 Task: Create a due date automation trigger when advanced on, on the monday after a card is due add fields with custom field "Resume" set to a date more than 1 working days from now at 11:00 AM.
Action: Mouse moved to (1046, 86)
Screenshot: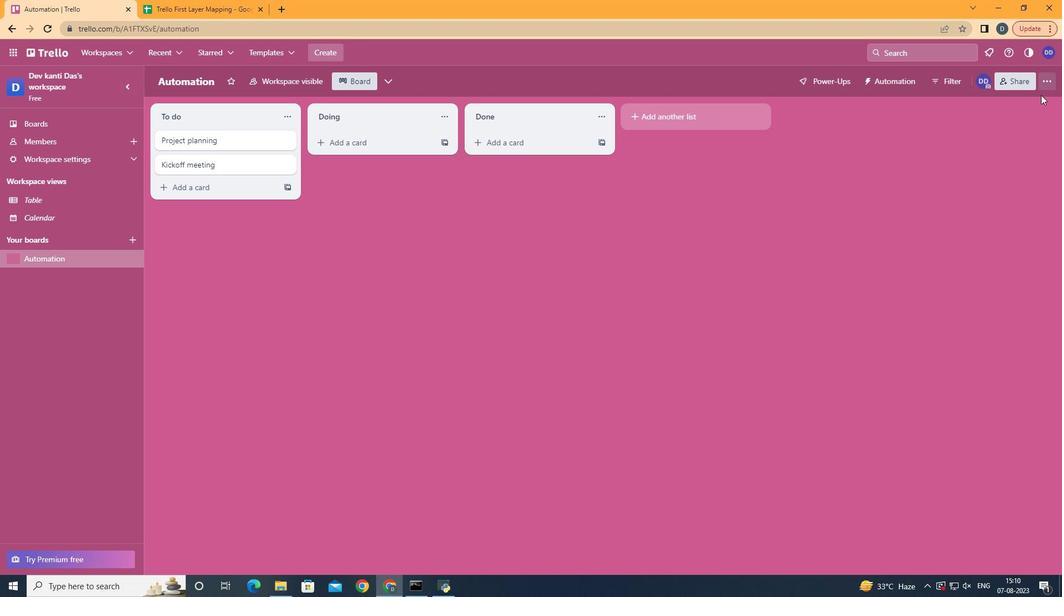 
Action: Mouse pressed left at (1046, 86)
Screenshot: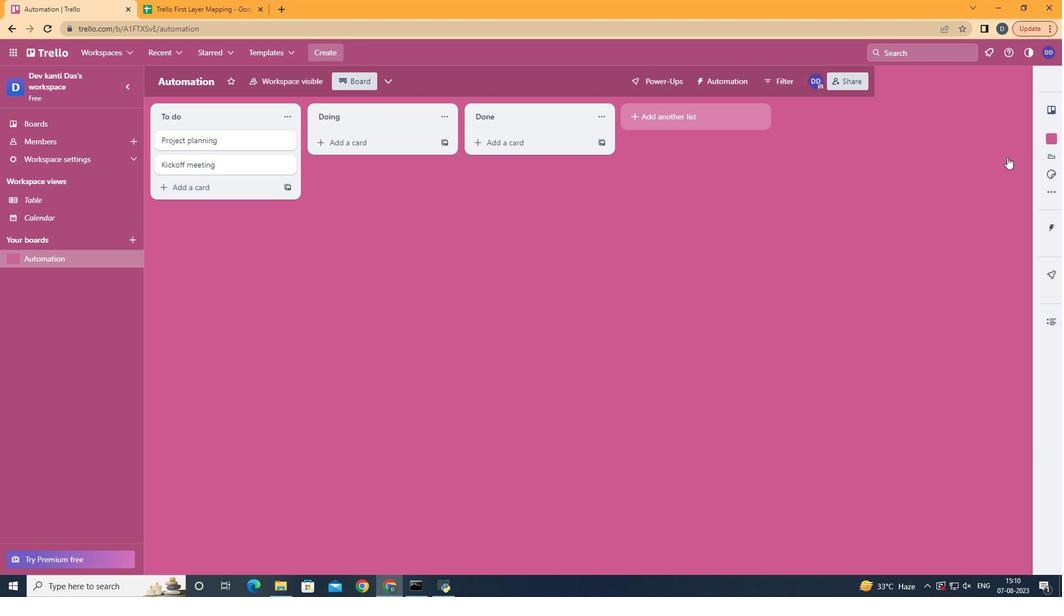 
Action: Mouse moved to (959, 233)
Screenshot: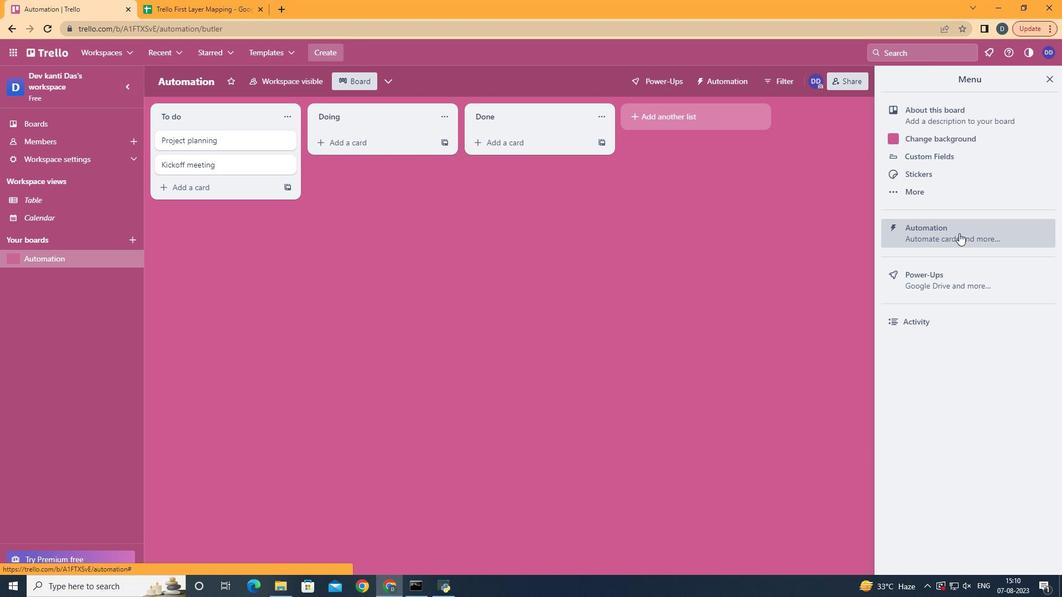 
Action: Mouse pressed left at (959, 233)
Screenshot: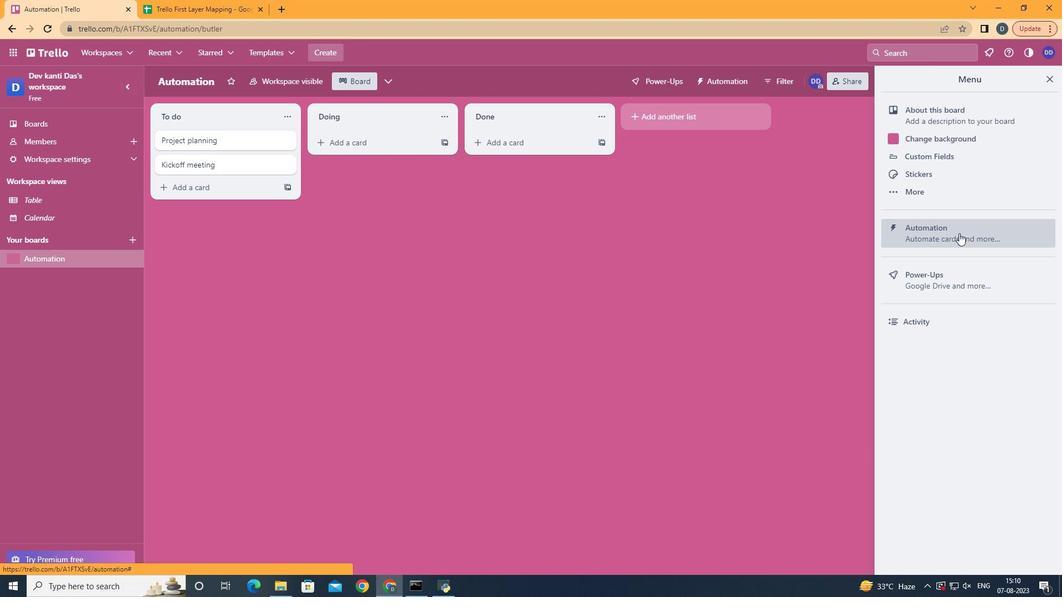 
Action: Mouse moved to (206, 224)
Screenshot: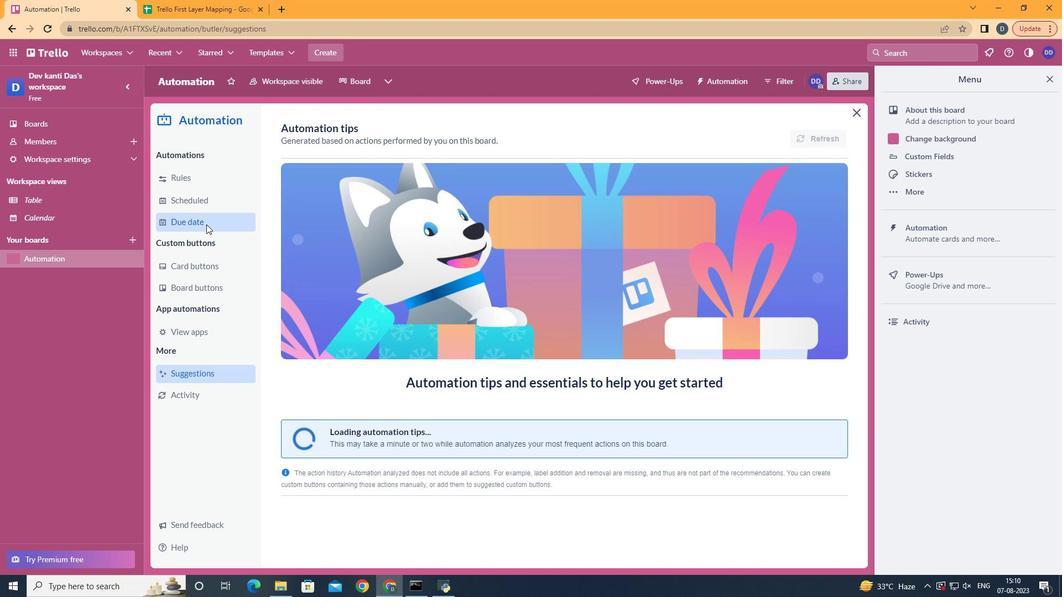 
Action: Mouse pressed left at (206, 224)
Screenshot: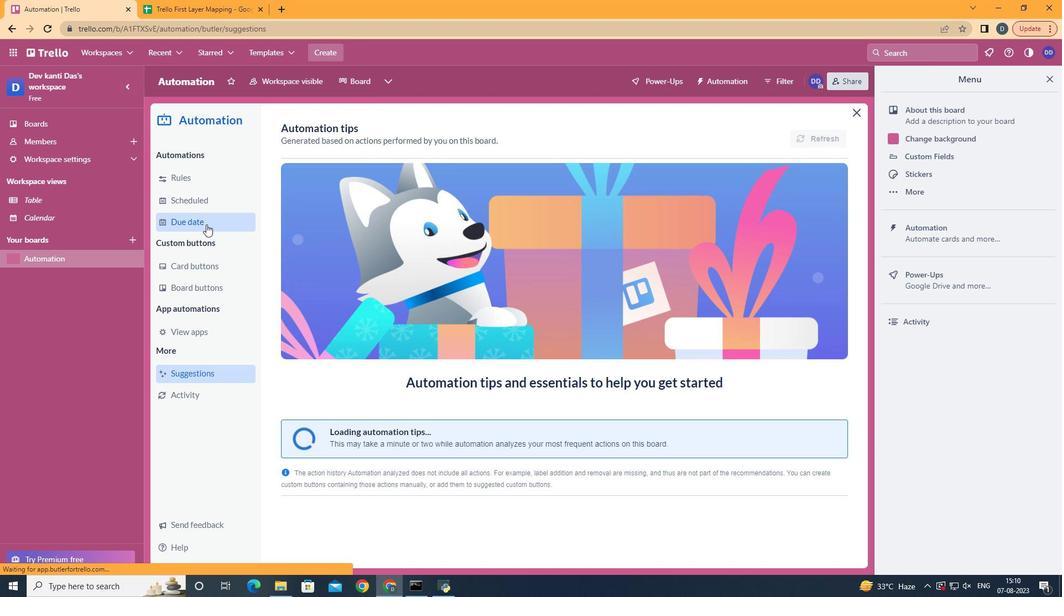 
Action: Mouse moved to (789, 131)
Screenshot: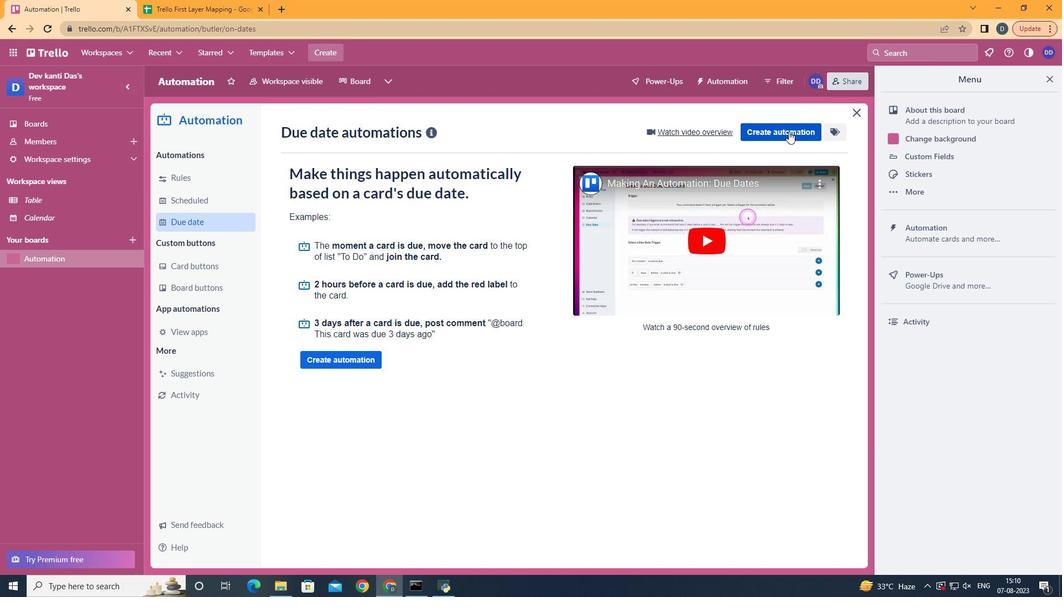 
Action: Mouse pressed left at (789, 131)
Screenshot: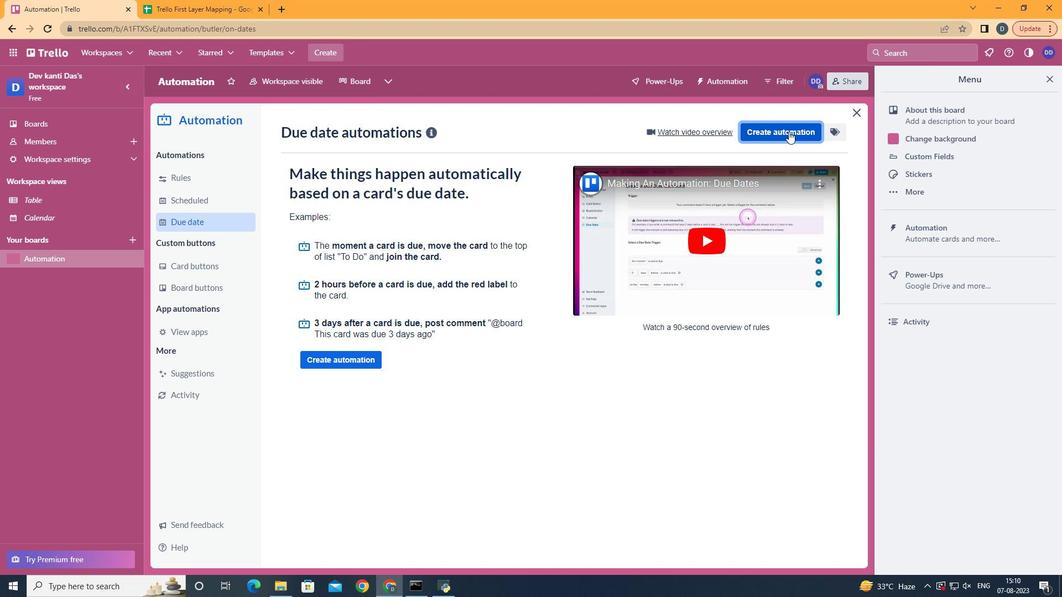
Action: Mouse moved to (585, 247)
Screenshot: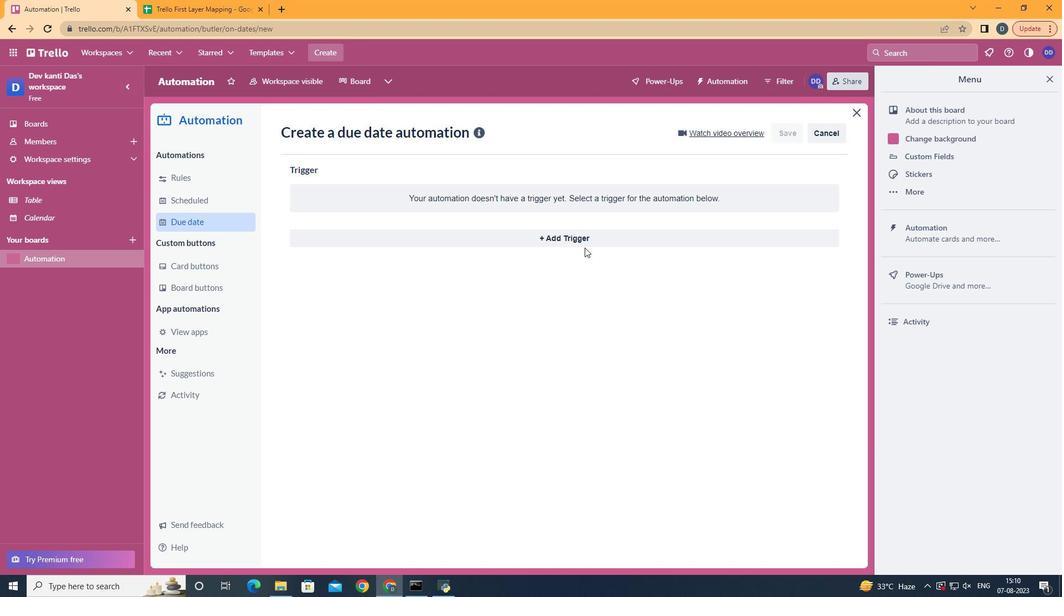 
Action: Mouse pressed left at (585, 247)
Screenshot: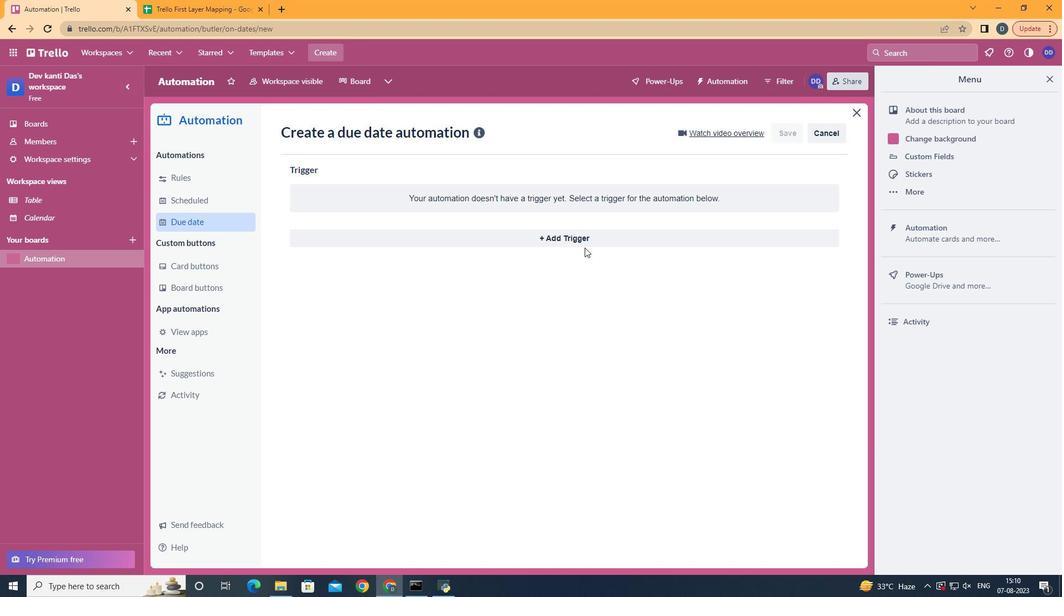 
Action: Mouse moved to (586, 244)
Screenshot: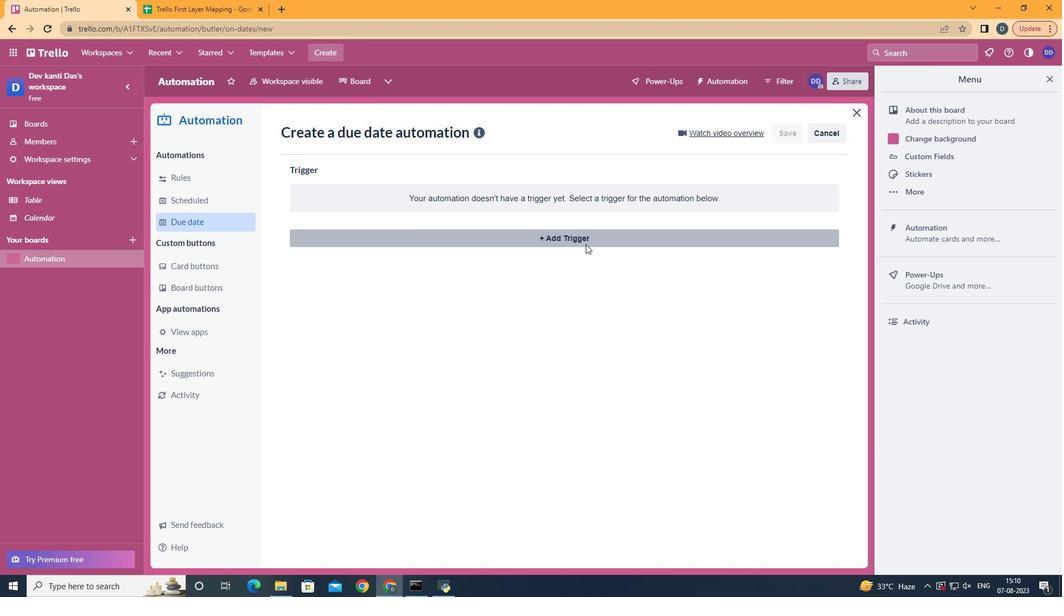
Action: Mouse pressed left at (586, 244)
Screenshot: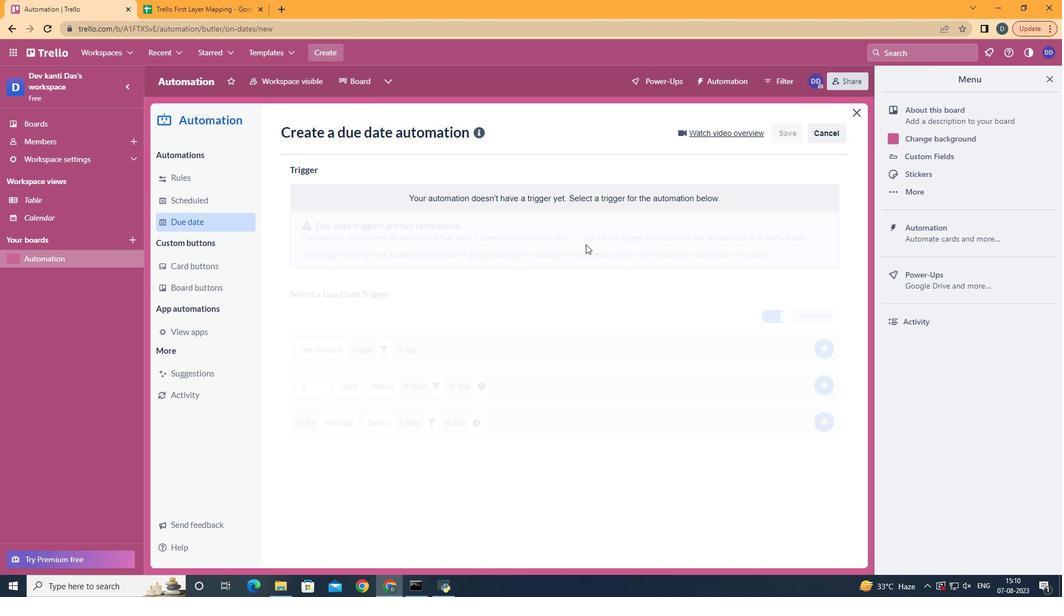 
Action: Mouse moved to (363, 293)
Screenshot: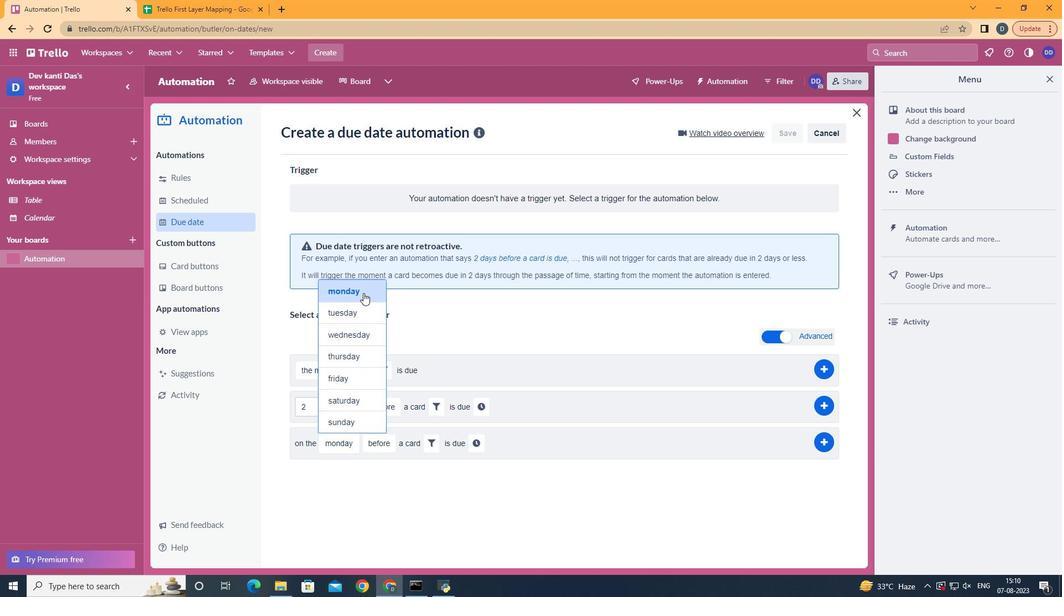 
Action: Mouse pressed left at (363, 293)
Screenshot: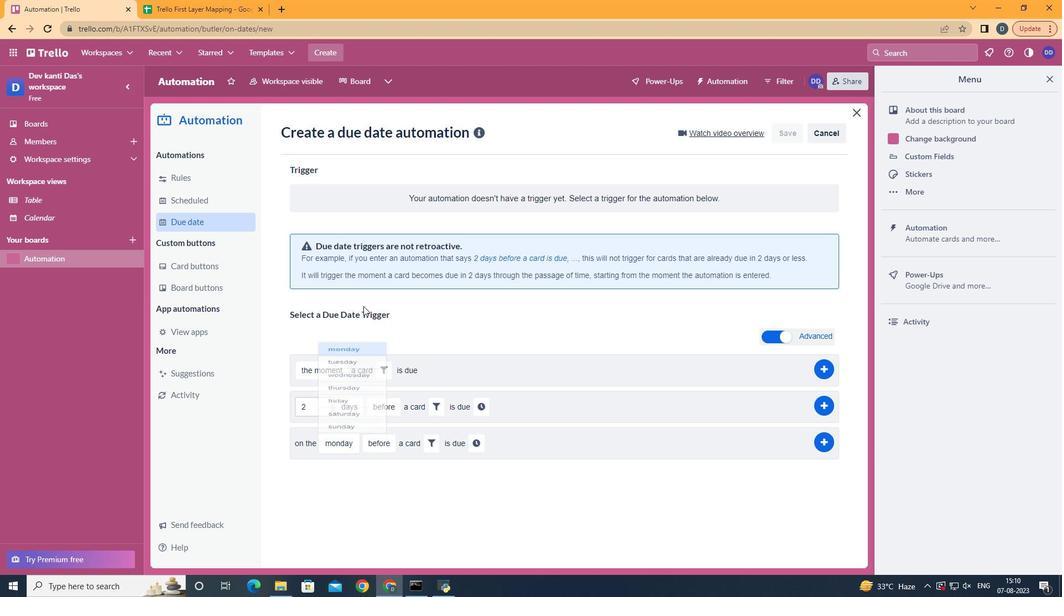 
Action: Mouse moved to (383, 482)
Screenshot: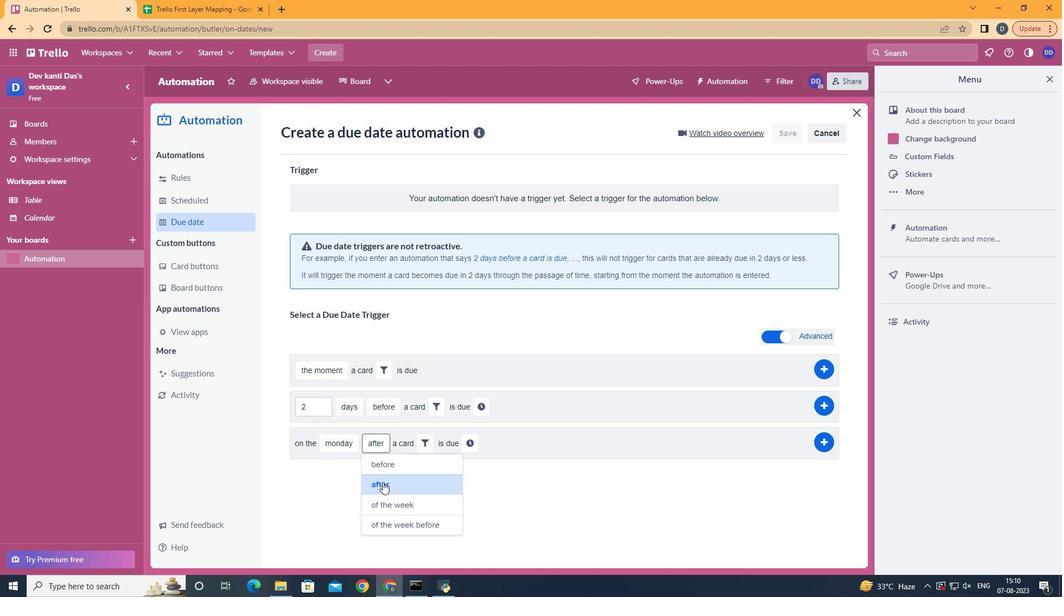 
Action: Mouse pressed left at (383, 482)
Screenshot: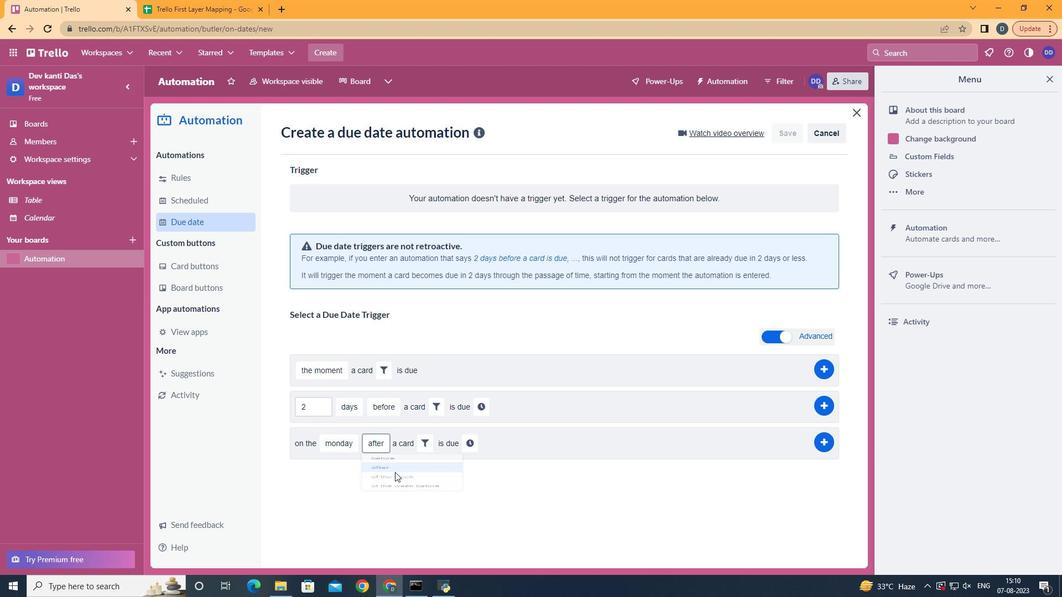 
Action: Mouse moved to (421, 447)
Screenshot: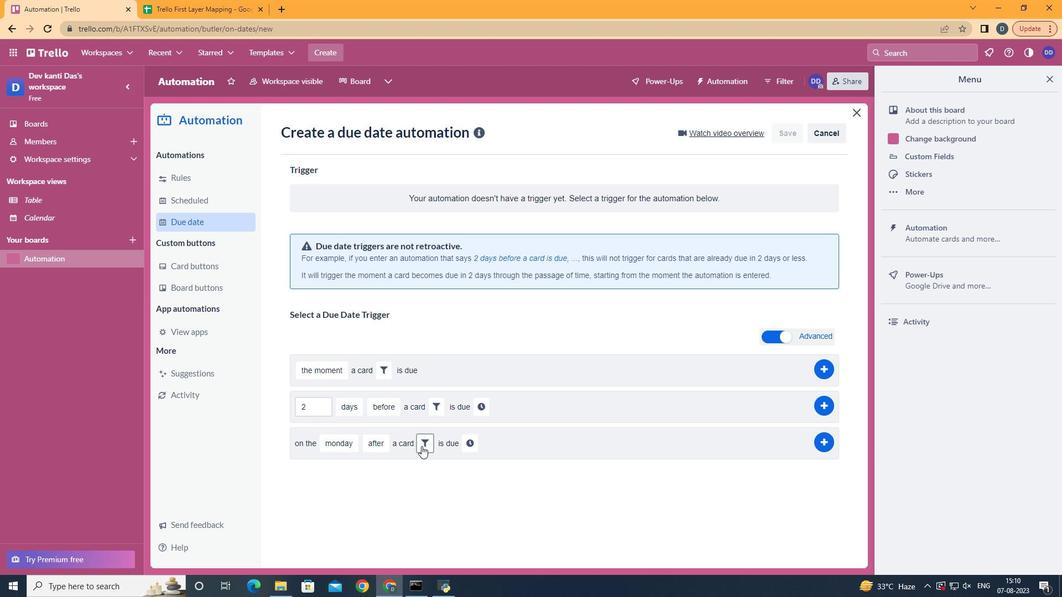 
Action: Mouse pressed left at (421, 447)
Screenshot: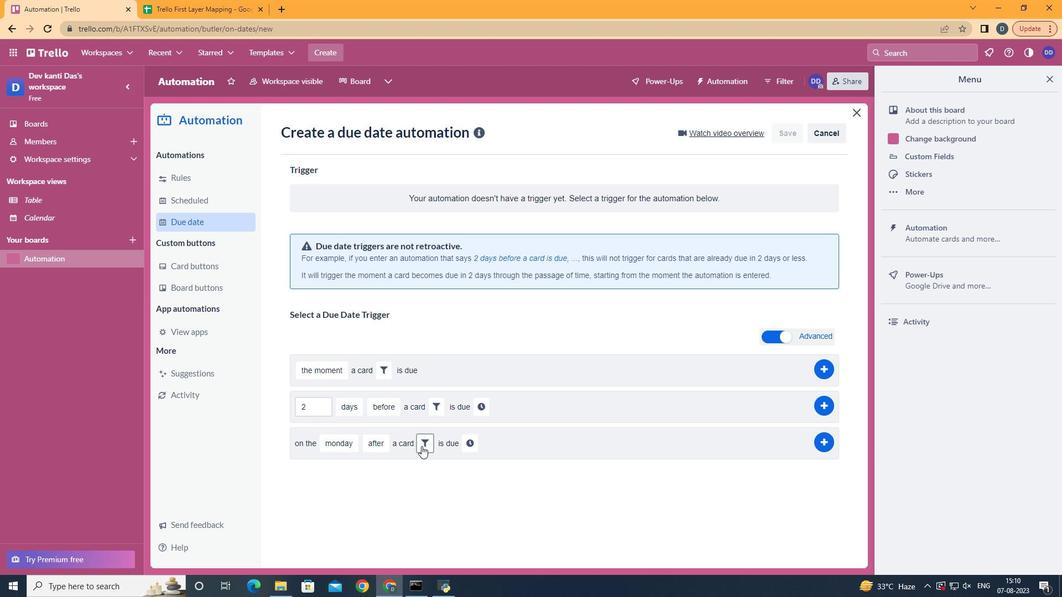 
Action: Mouse moved to (606, 480)
Screenshot: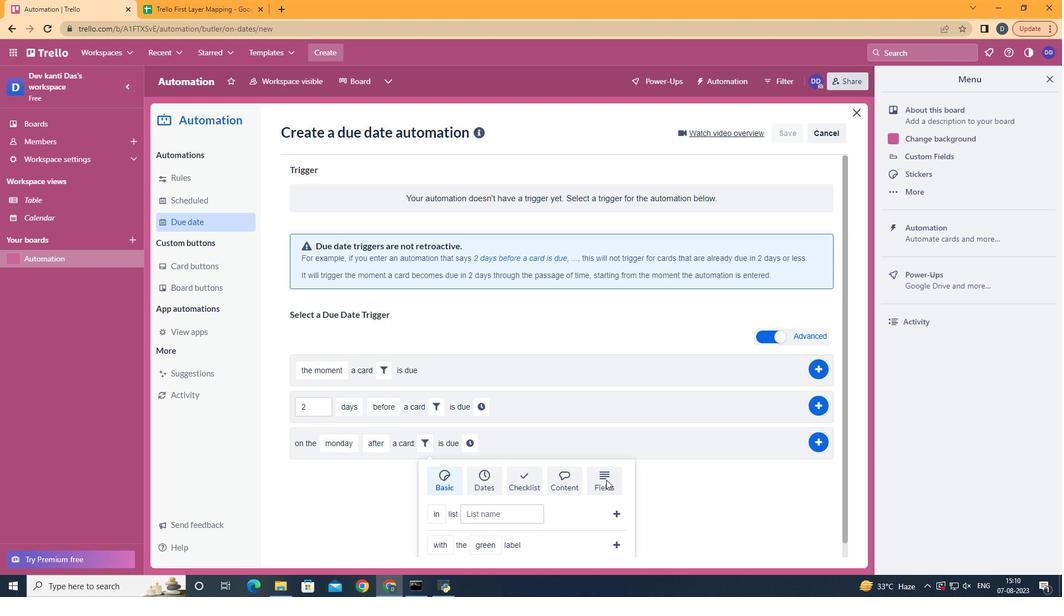 
Action: Mouse pressed left at (606, 480)
Screenshot: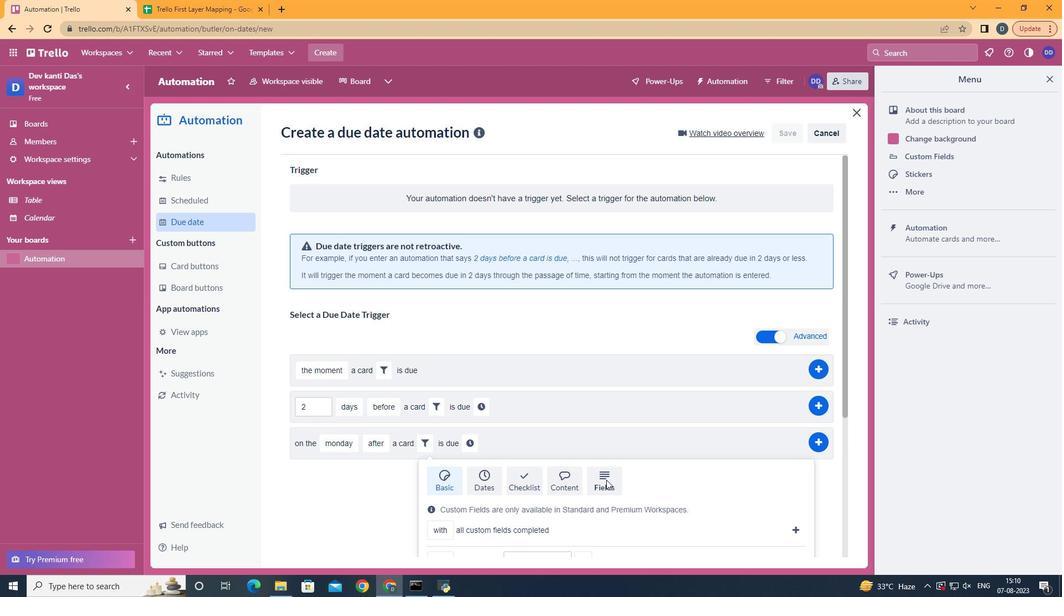 
Action: Mouse scrolled (606, 479) with delta (0, 0)
Screenshot: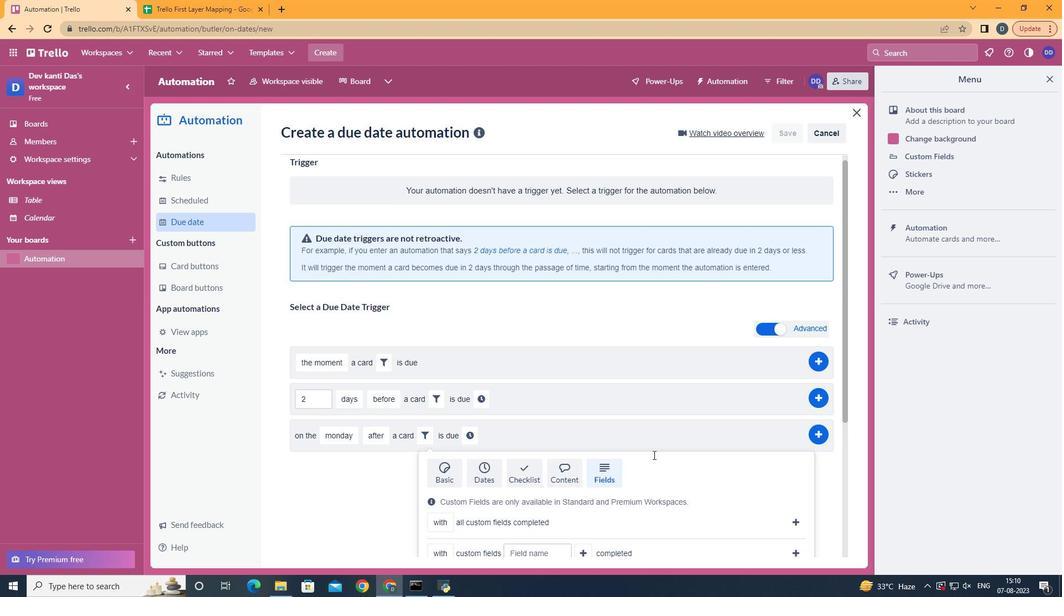 
Action: Mouse moved to (607, 480)
Screenshot: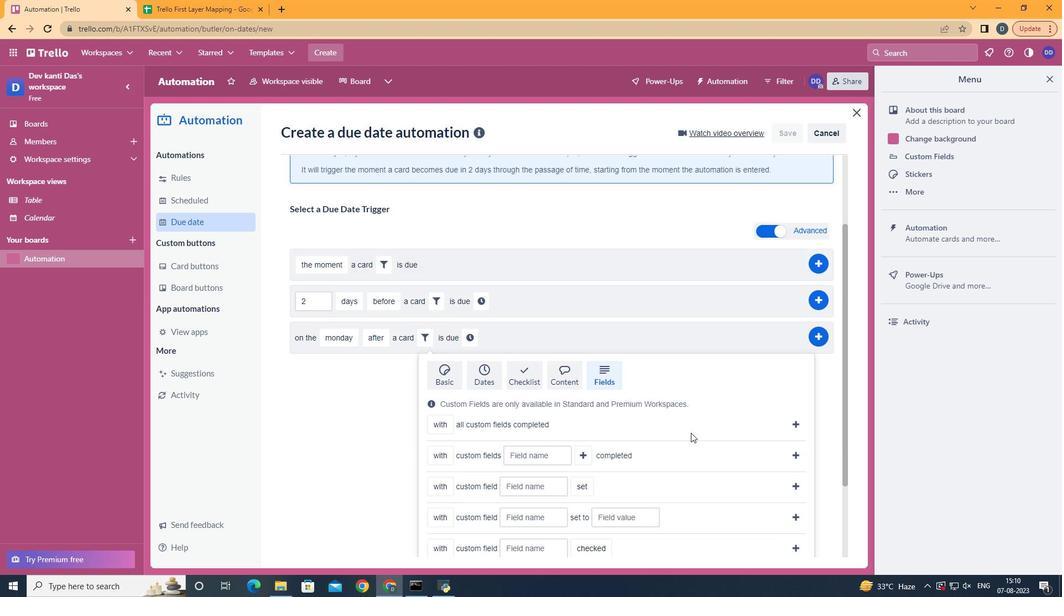 
Action: Mouse scrolled (606, 479) with delta (0, 0)
Screenshot: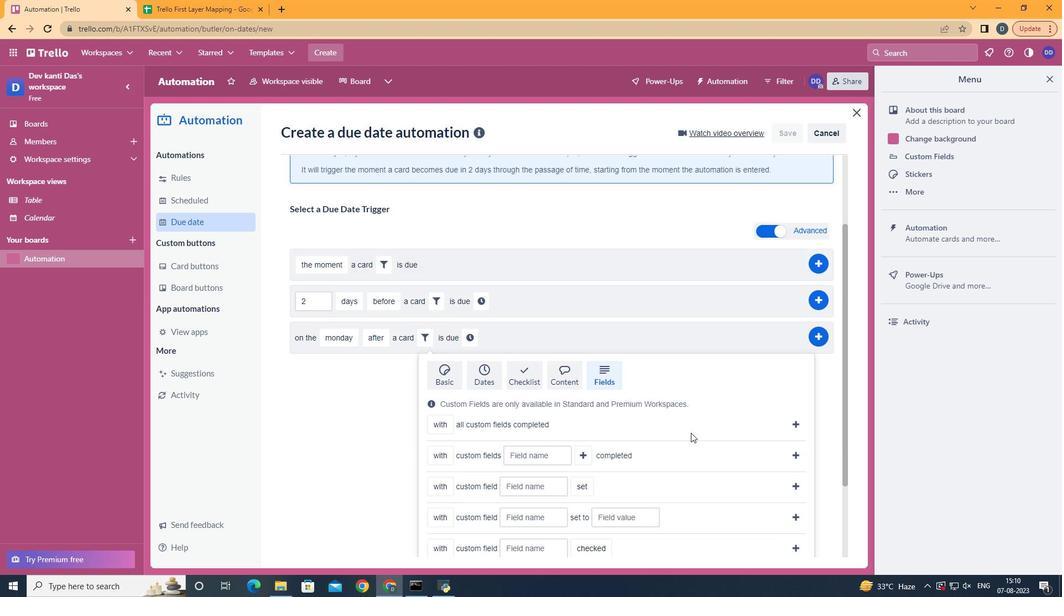
Action: Mouse moved to (608, 480)
Screenshot: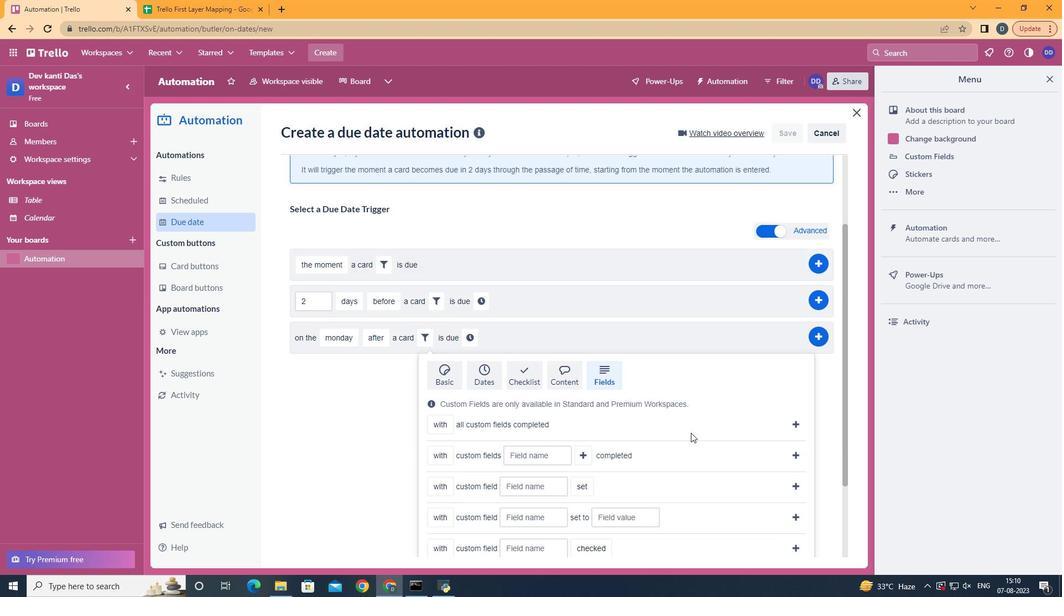 
Action: Mouse scrolled (606, 479) with delta (0, 0)
Screenshot: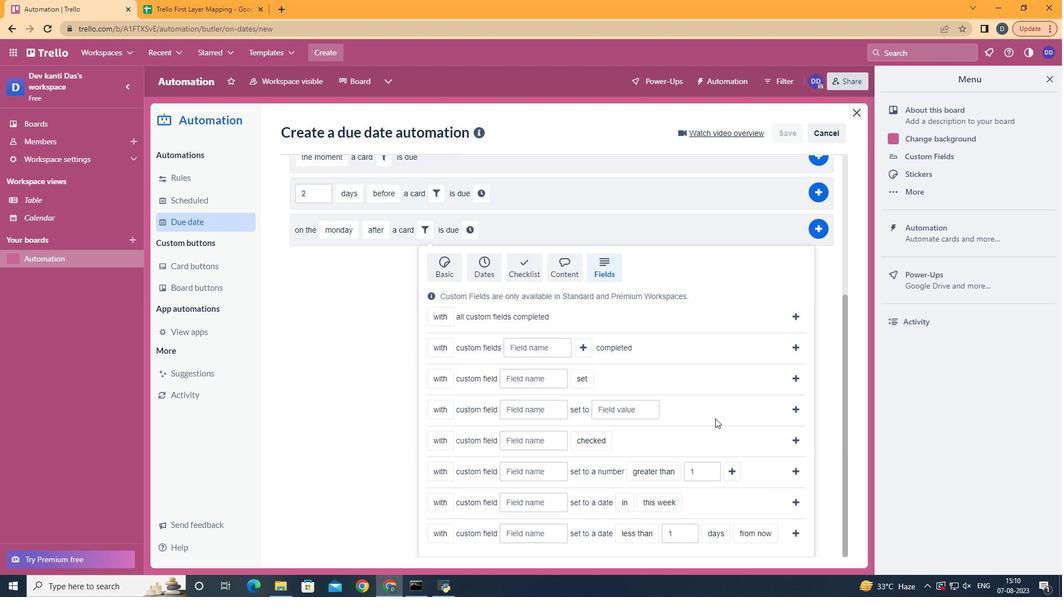 
Action: Mouse moved to (611, 479)
Screenshot: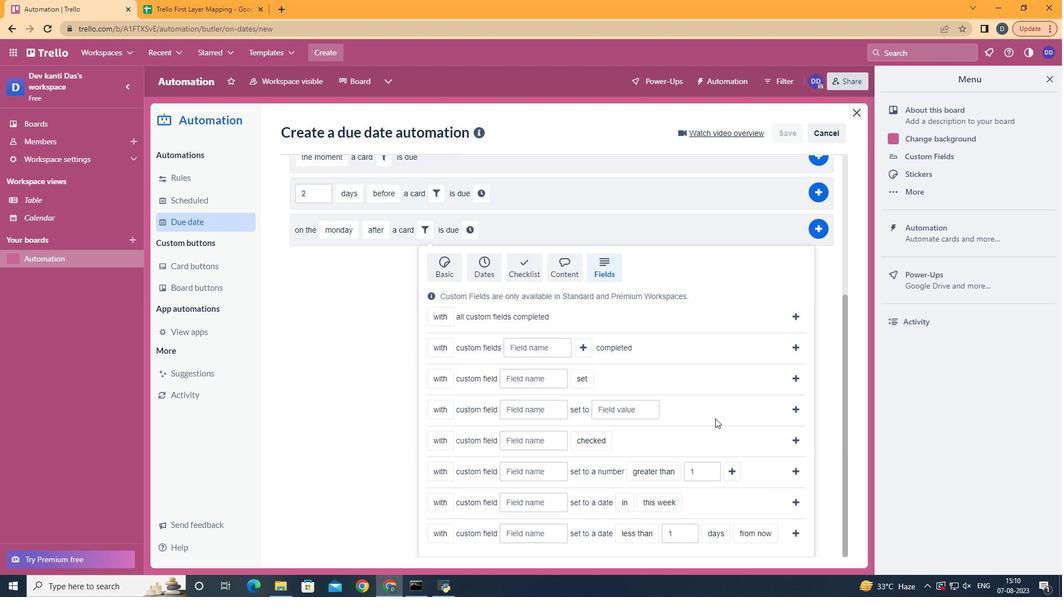 
Action: Mouse scrolled (606, 479) with delta (0, 0)
Screenshot: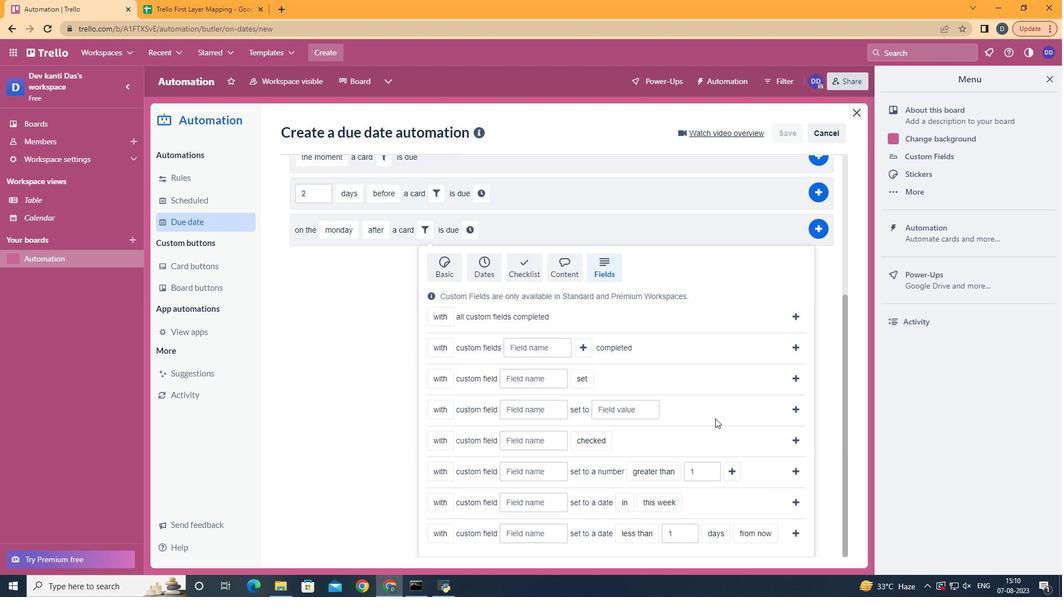
Action: Mouse moved to (618, 474)
Screenshot: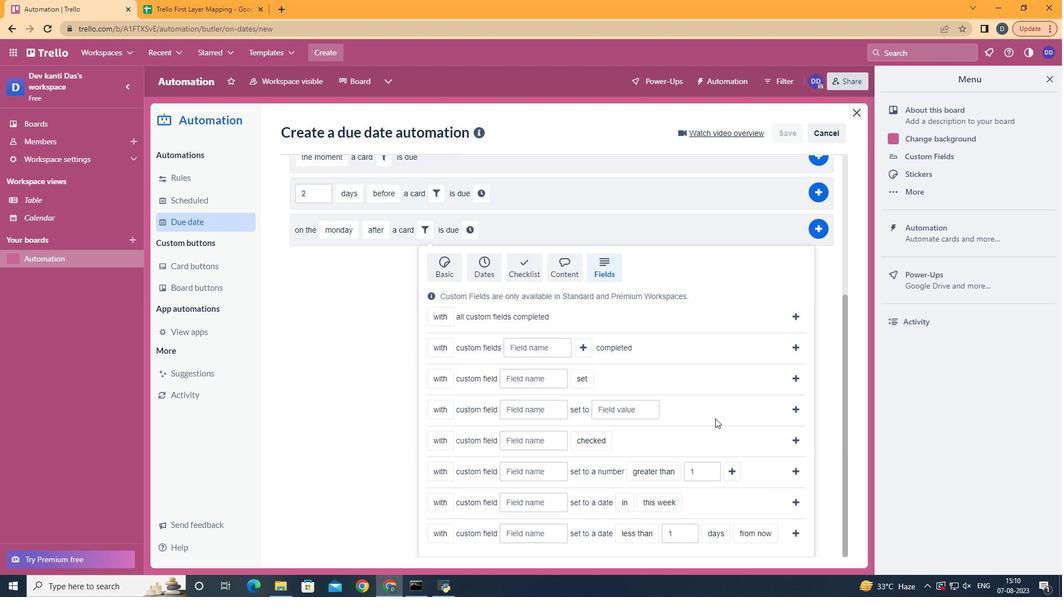
Action: Mouse scrolled (606, 479) with delta (0, 0)
Screenshot: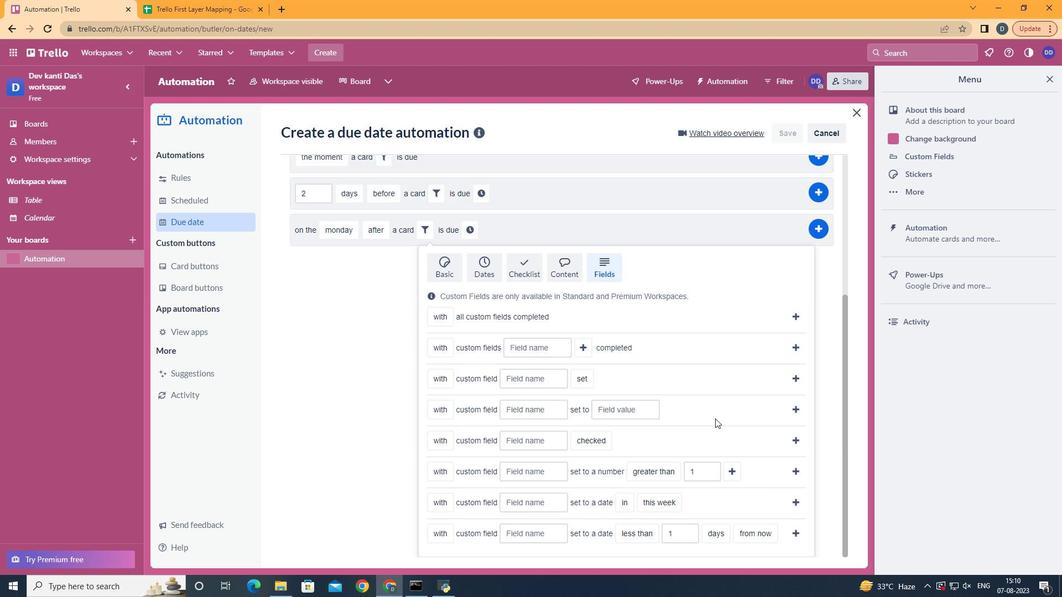 
Action: Mouse moved to (631, 467)
Screenshot: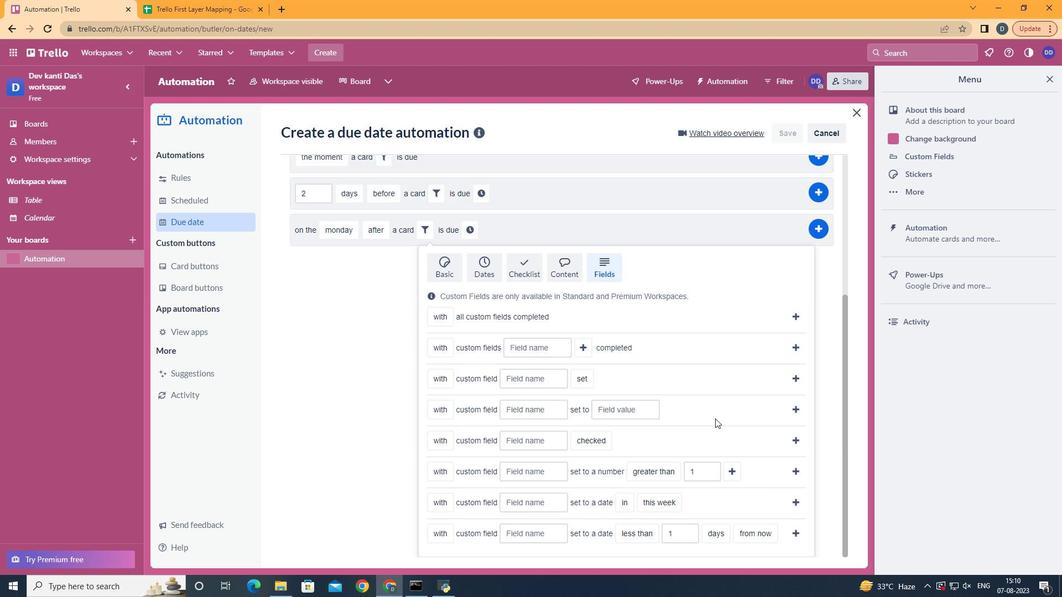 
Action: Mouse scrolled (607, 480) with delta (0, 0)
Screenshot: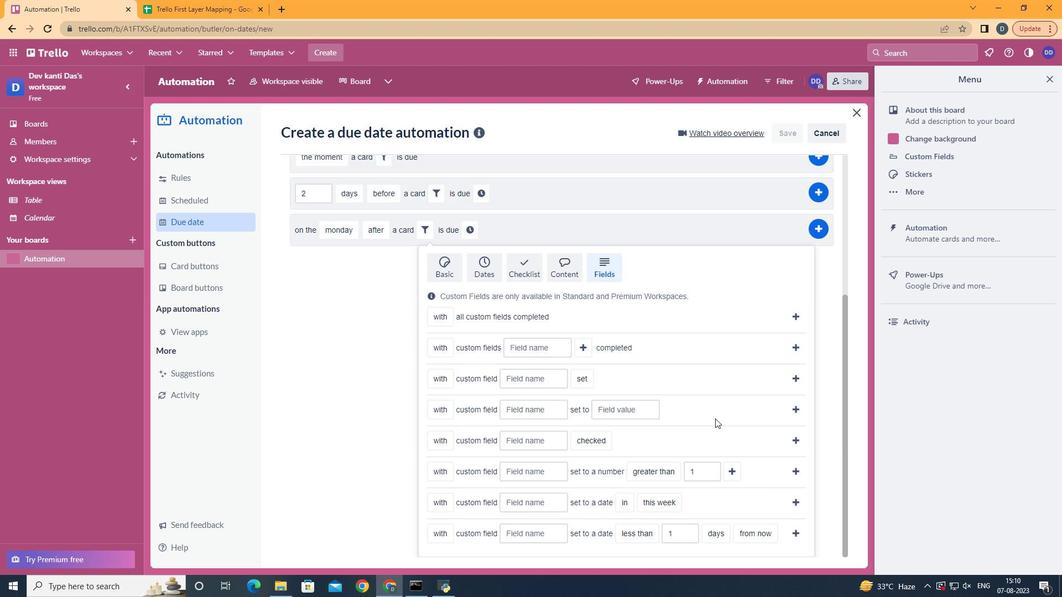 
Action: Mouse moved to (456, 487)
Screenshot: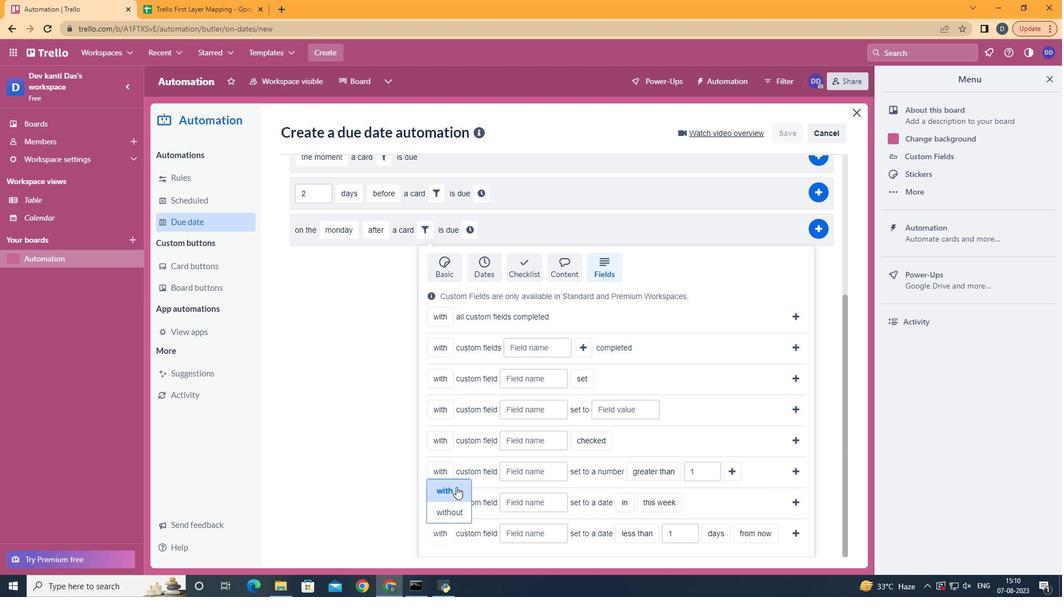 
Action: Mouse pressed left at (456, 487)
Screenshot: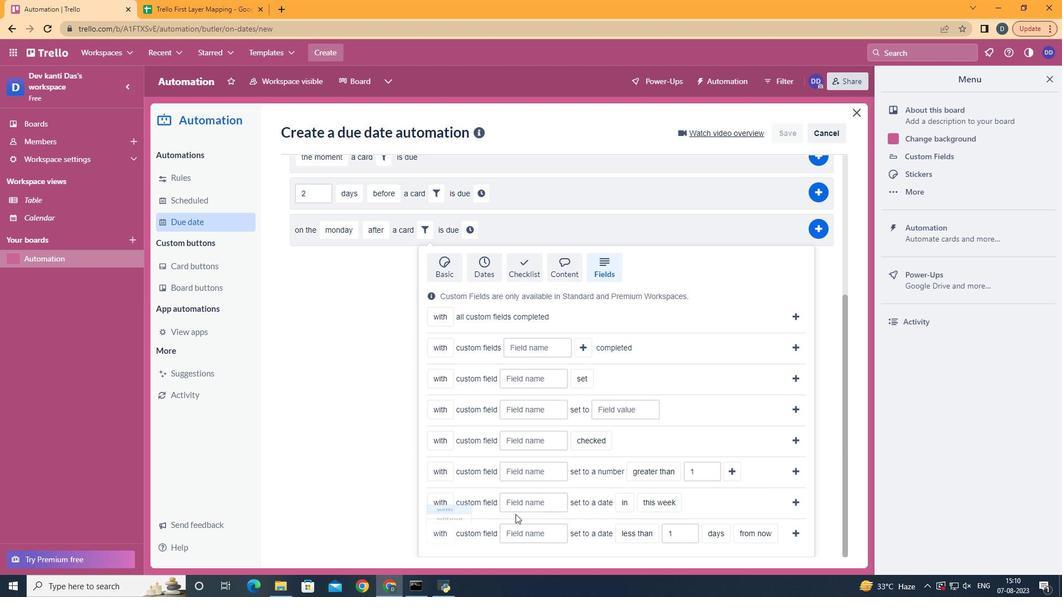 
Action: Mouse moved to (539, 526)
Screenshot: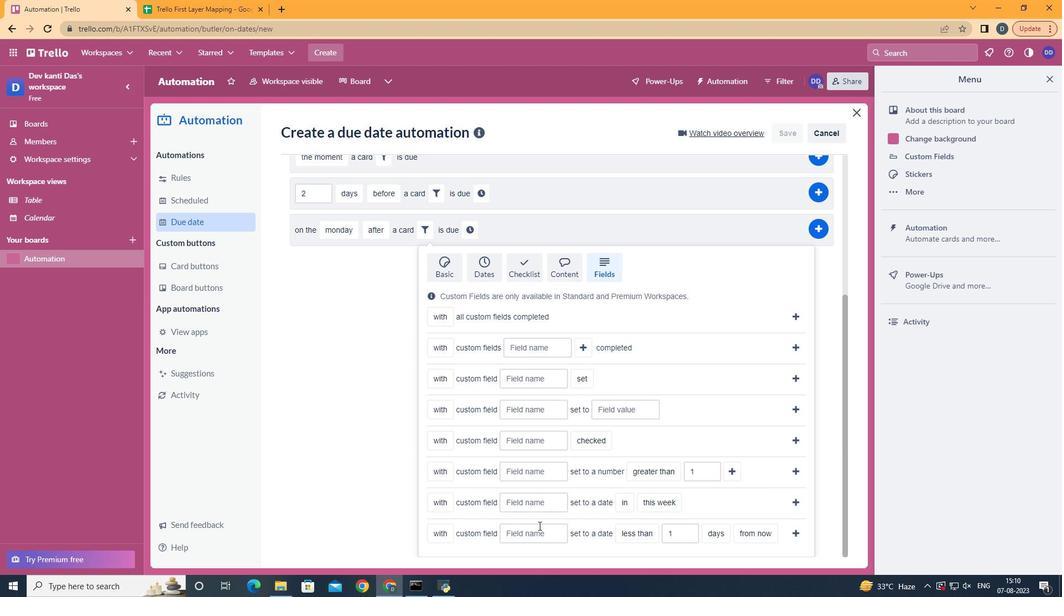 
Action: Mouse pressed left at (539, 526)
Screenshot: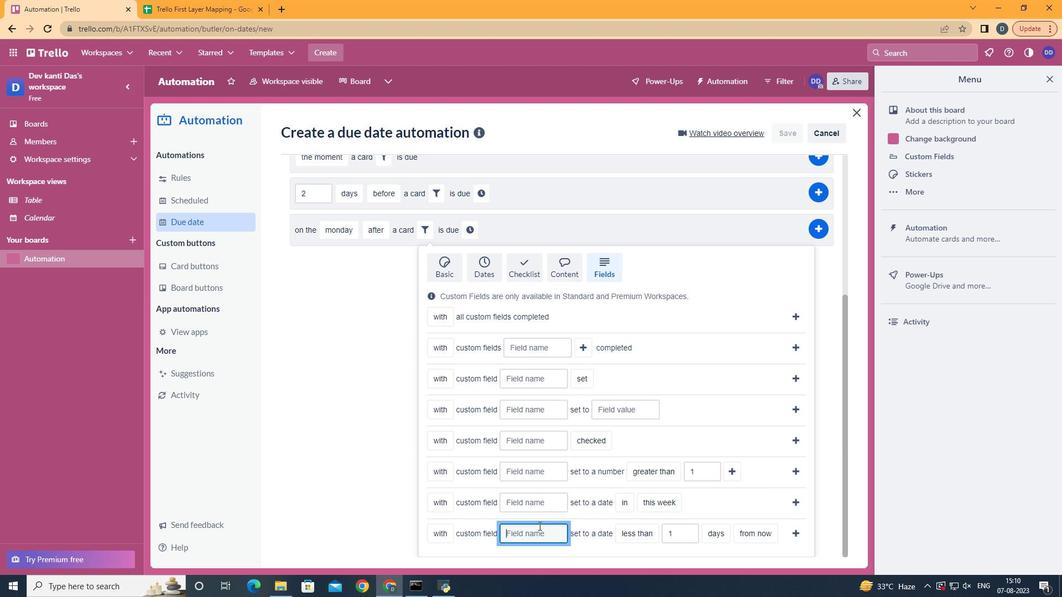 
Action: Mouse moved to (538, 526)
Screenshot: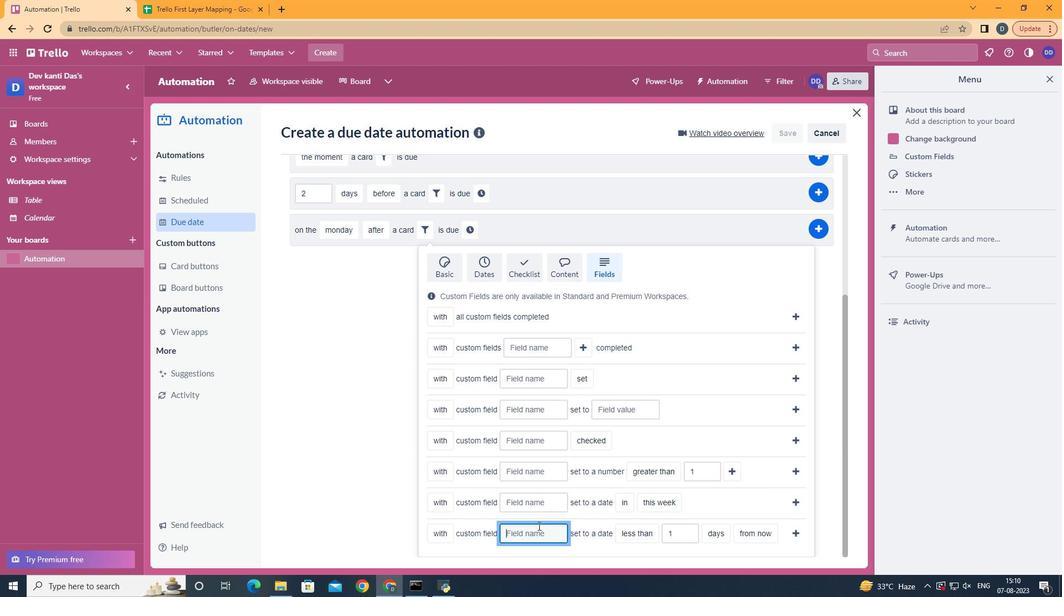 
Action: Key pressed <Key.shift><Key.shift>Resume
Screenshot: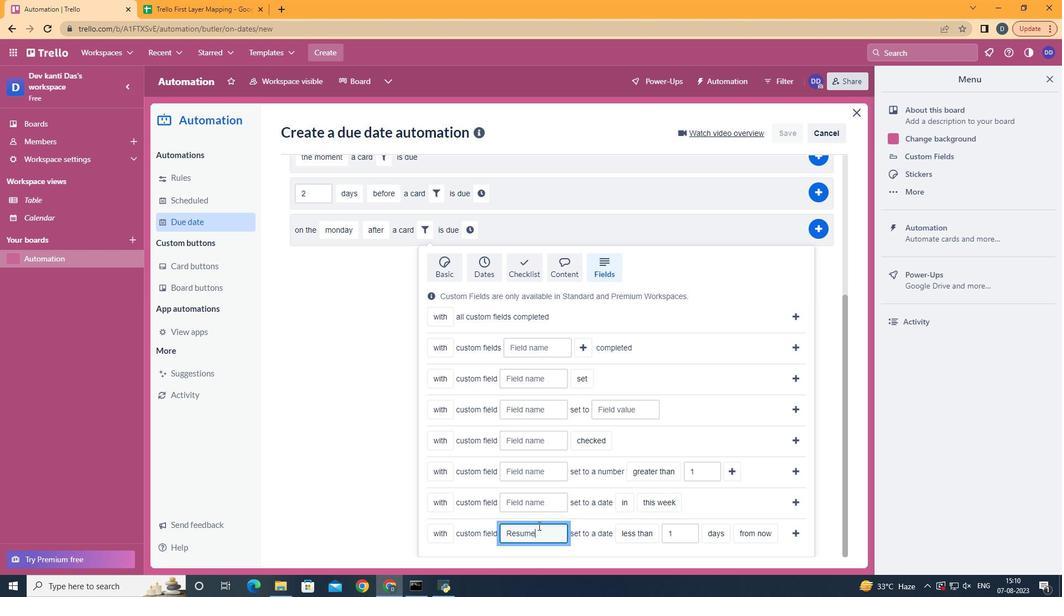 
Action: Mouse moved to (658, 480)
Screenshot: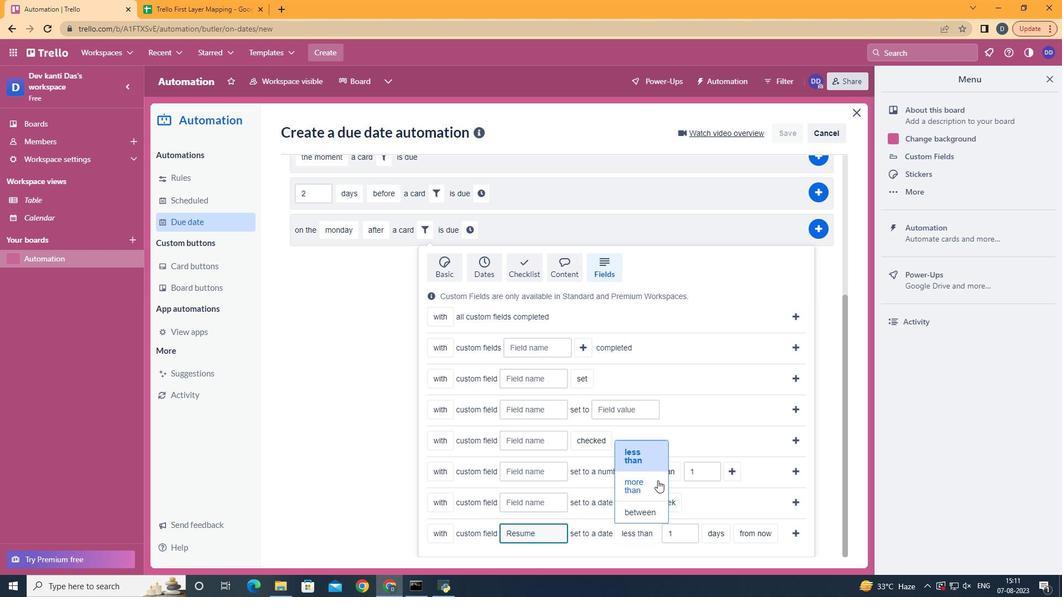 
Action: Mouse pressed left at (658, 480)
Screenshot: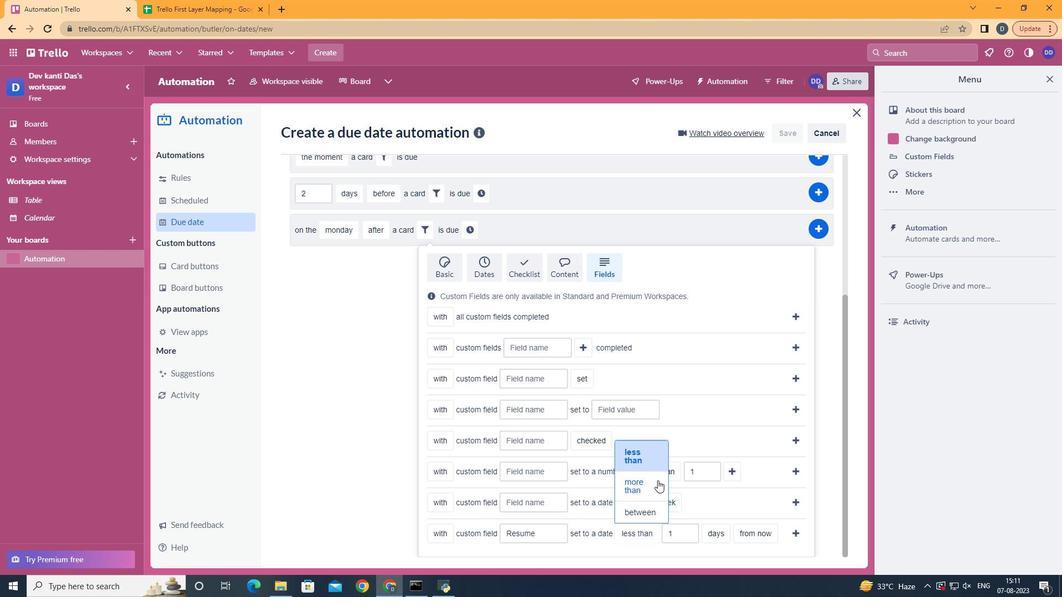 
Action: Mouse moved to (728, 512)
Screenshot: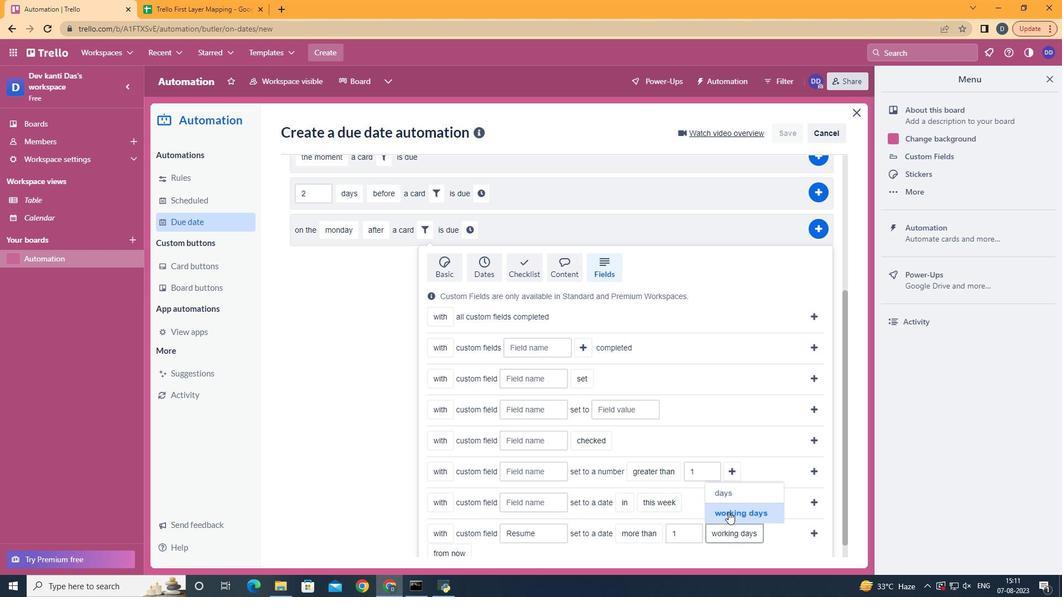
Action: Mouse pressed left at (728, 512)
Screenshot: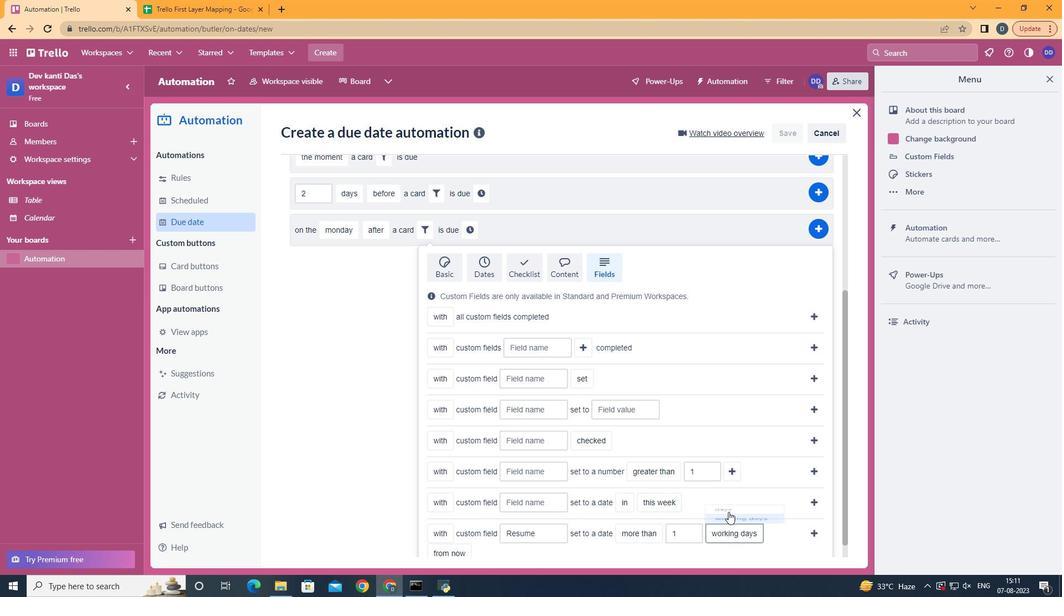 
Action: Mouse moved to (468, 495)
Screenshot: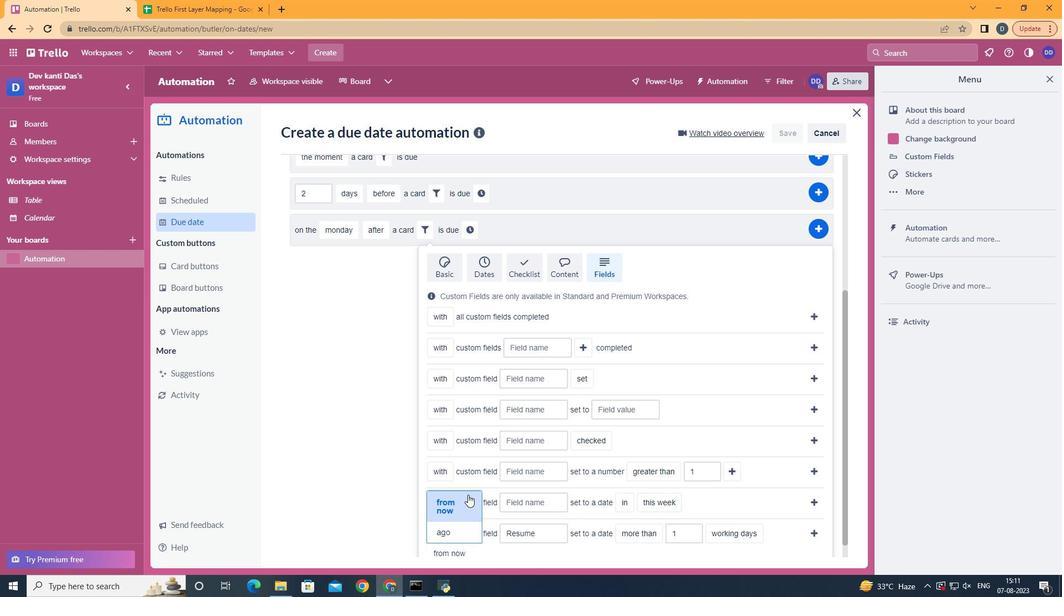 
Action: Mouse pressed left at (468, 495)
Screenshot: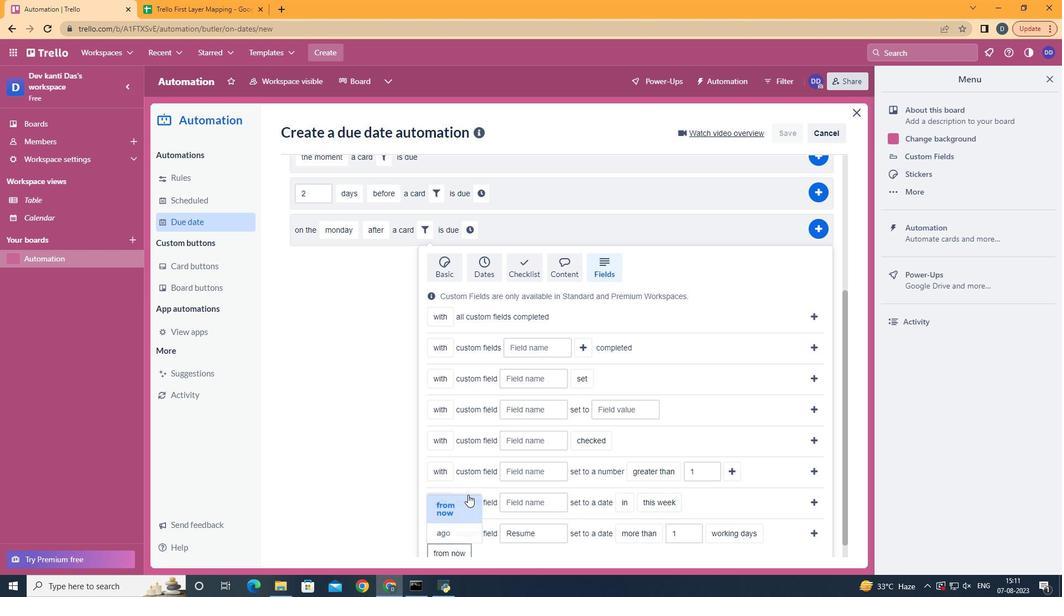 
Action: Mouse moved to (812, 534)
Screenshot: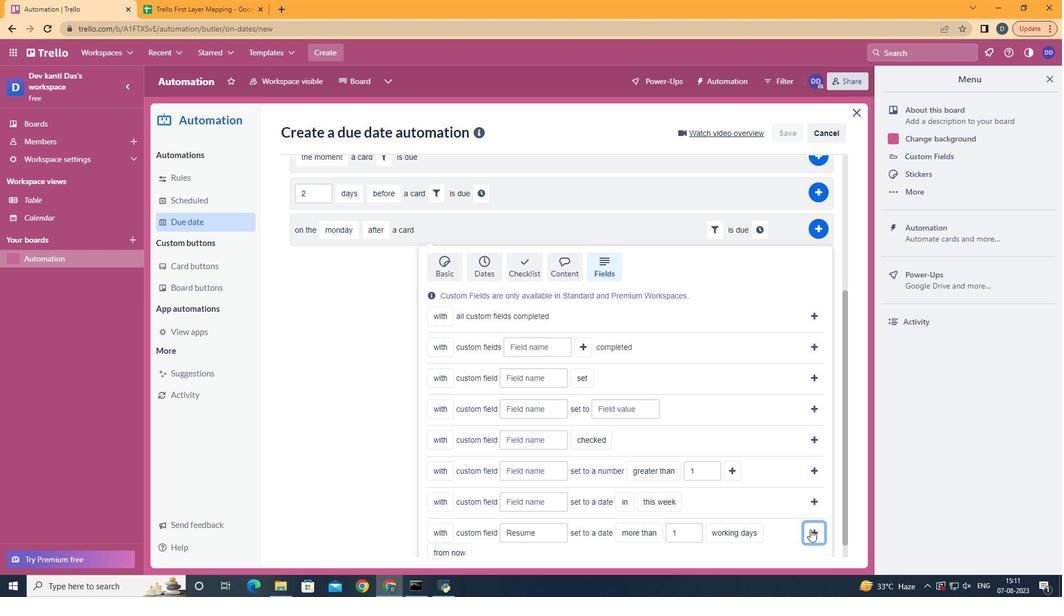 
Action: Mouse pressed left at (812, 534)
Screenshot: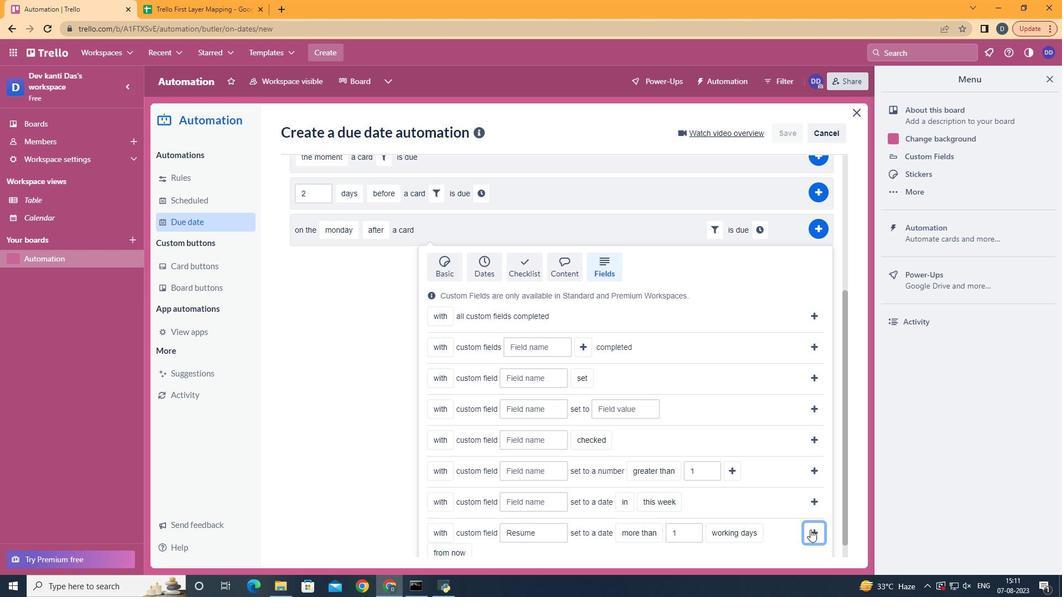 
Action: Mouse moved to (758, 445)
Screenshot: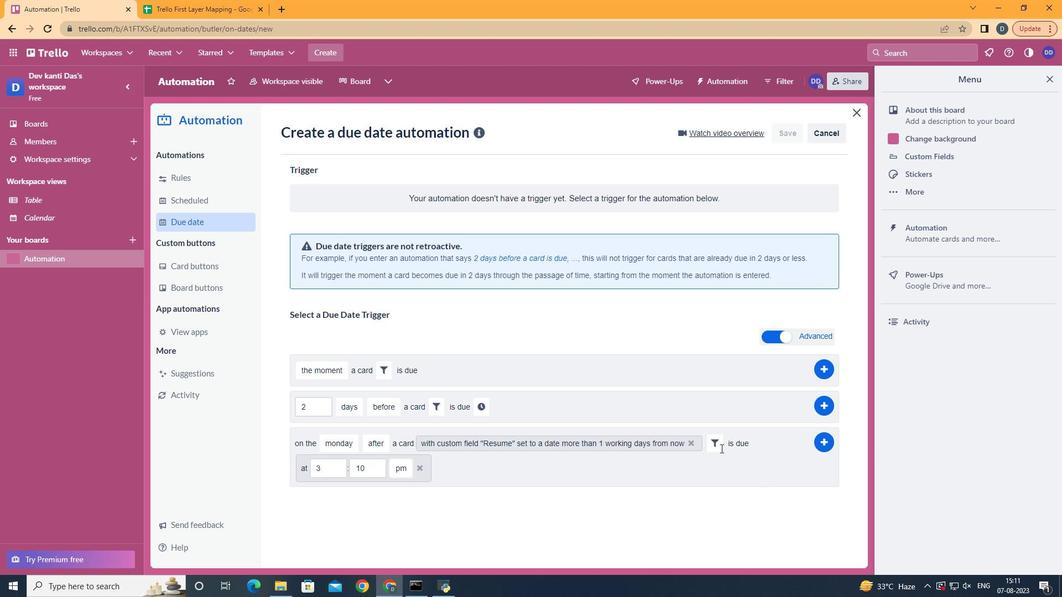 
Action: Mouse pressed left at (758, 445)
Screenshot: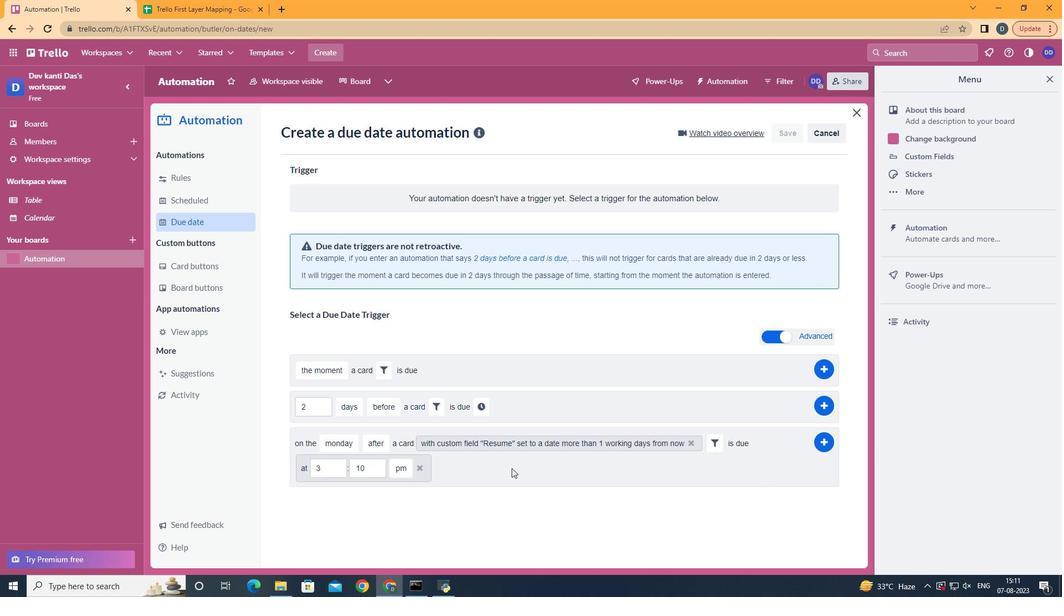 
Action: Mouse moved to (335, 469)
Screenshot: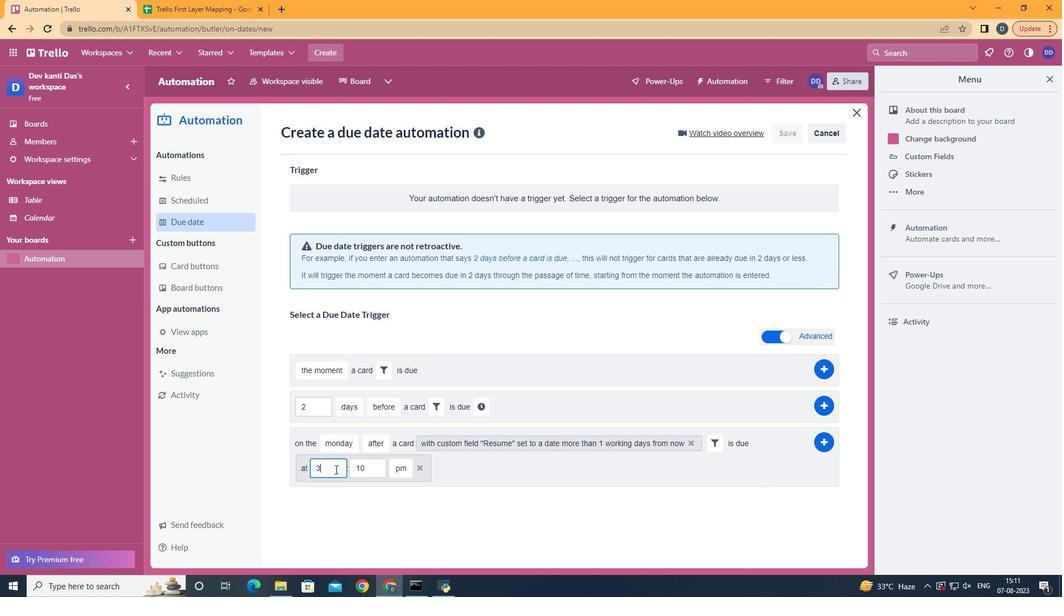 
Action: Mouse pressed left at (335, 469)
Screenshot: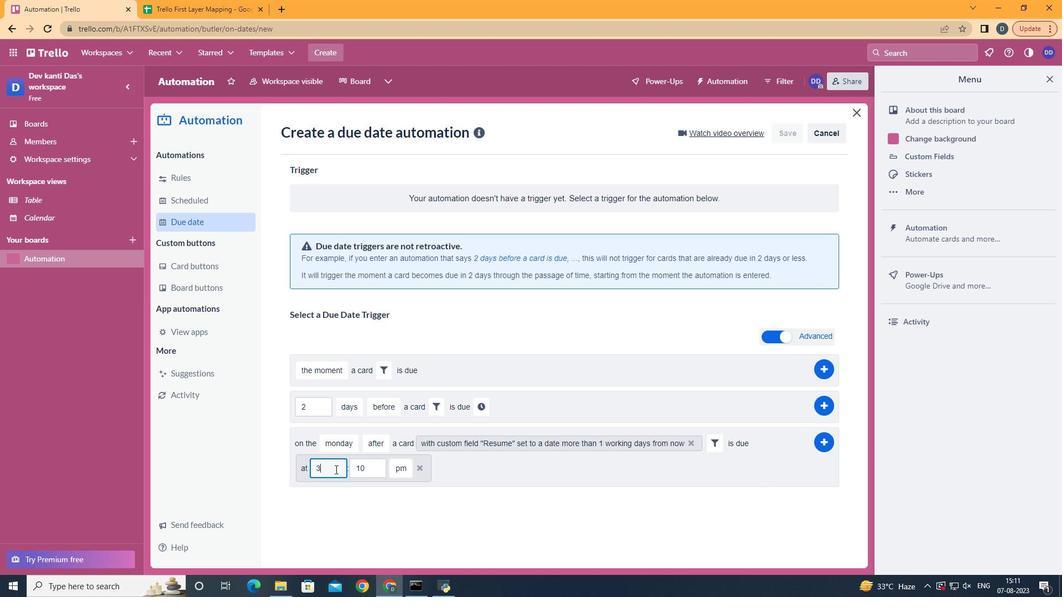 
Action: Key pressed <Key.backspace>11
Screenshot: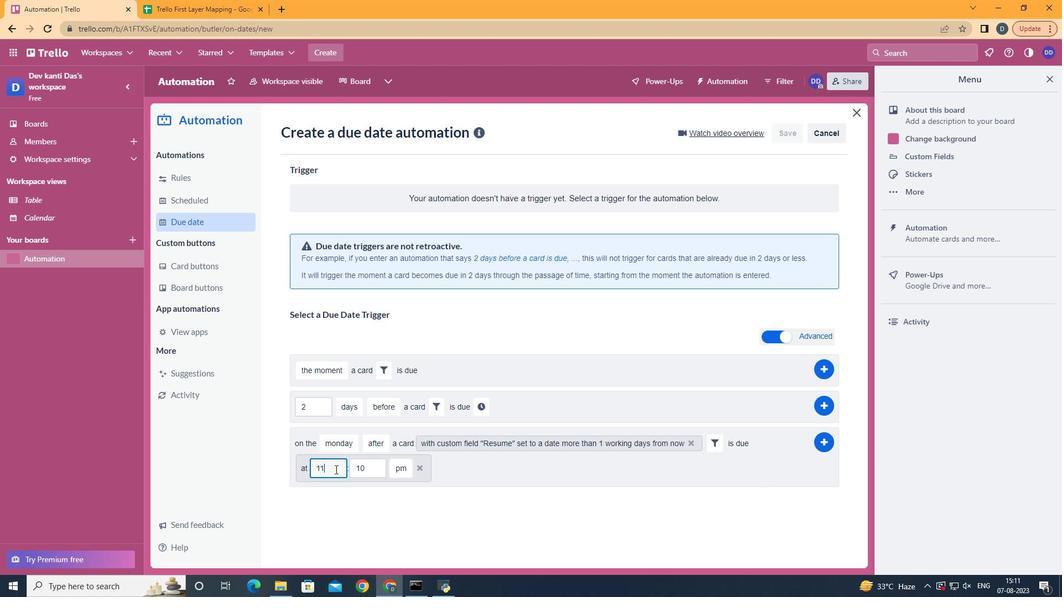 
Action: Mouse moved to (370, 460)
Screenshot: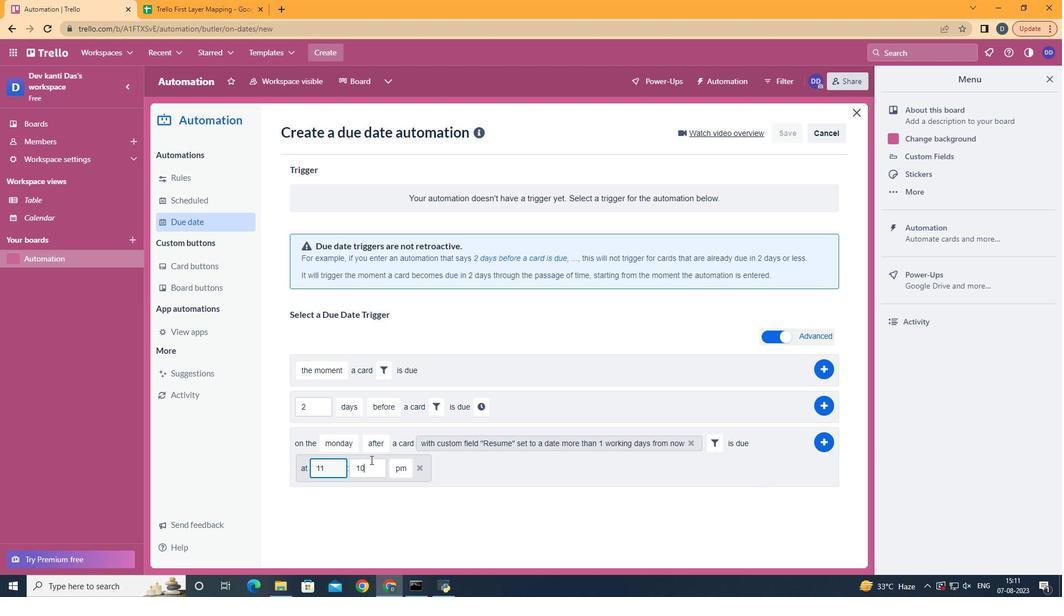 
Action: Mouse pressed left at (370, 460)
Screenshot: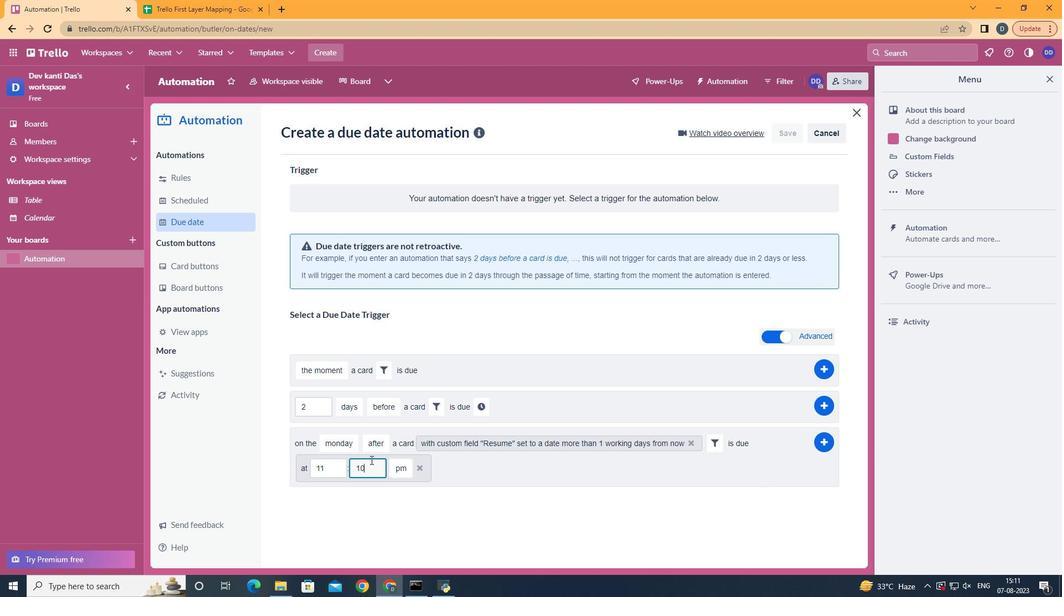 
Action: Mouse moved to (371, 460)
Screenshot: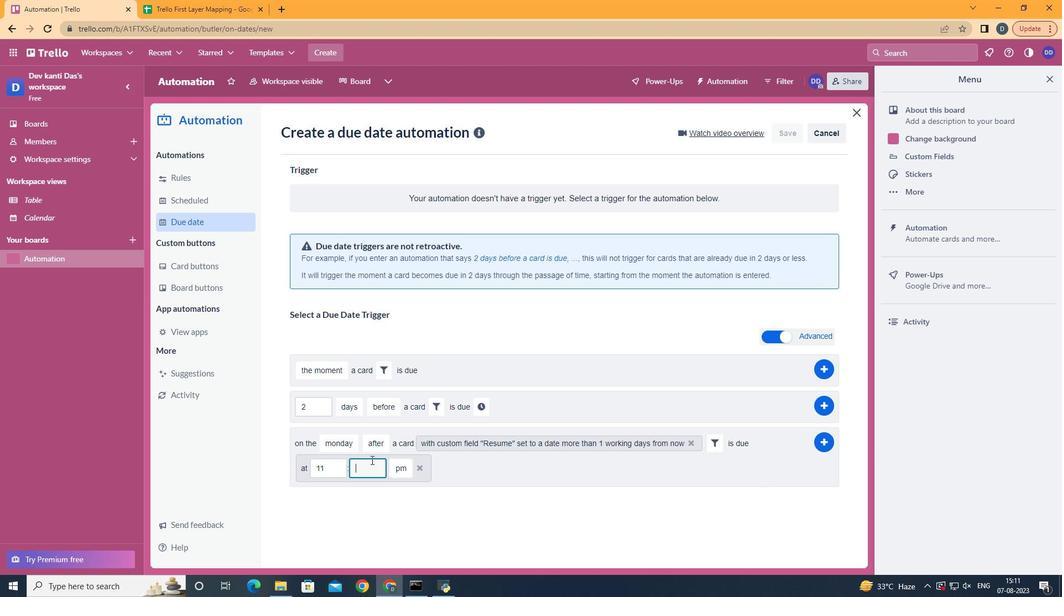 
Action: Key pressed <Key.backspace><Key.backspace>00
Screenshot: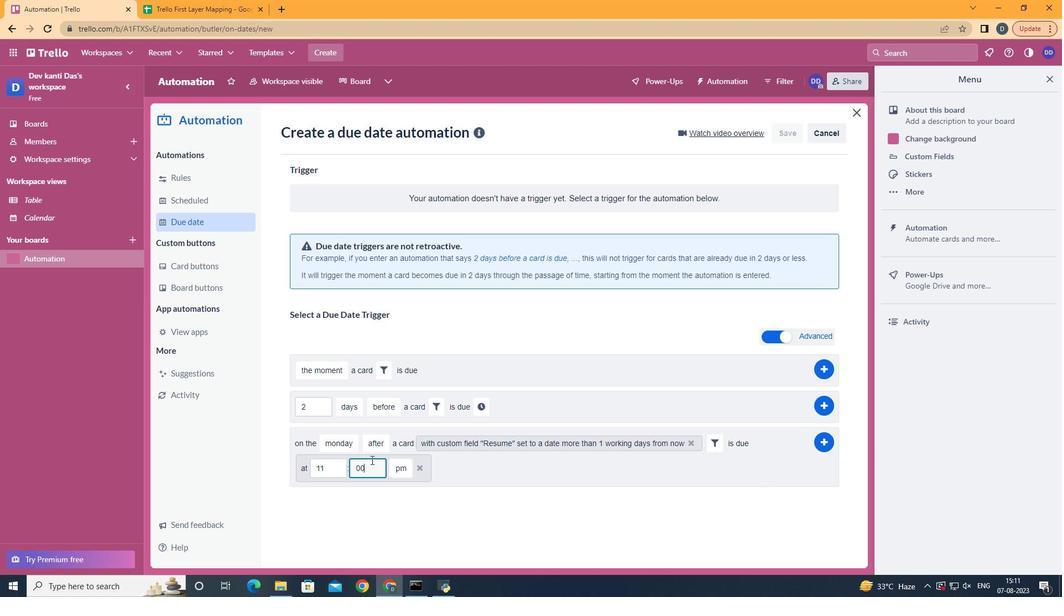 
Action: Mouse moved to (405, 493)
Screenshot: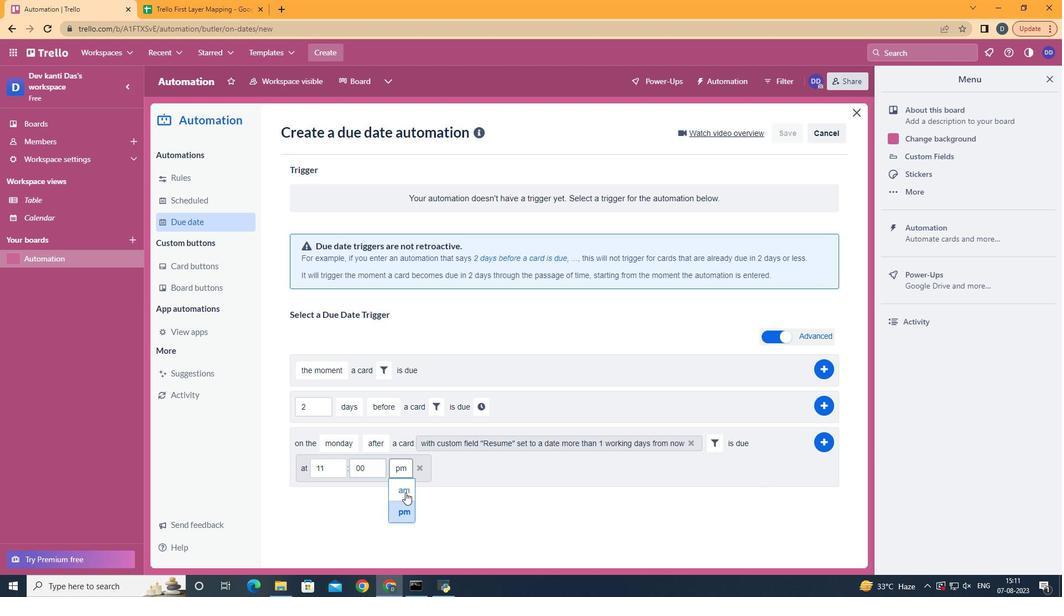
Action: Mouse pressed left at (405, 493)
Screenshot: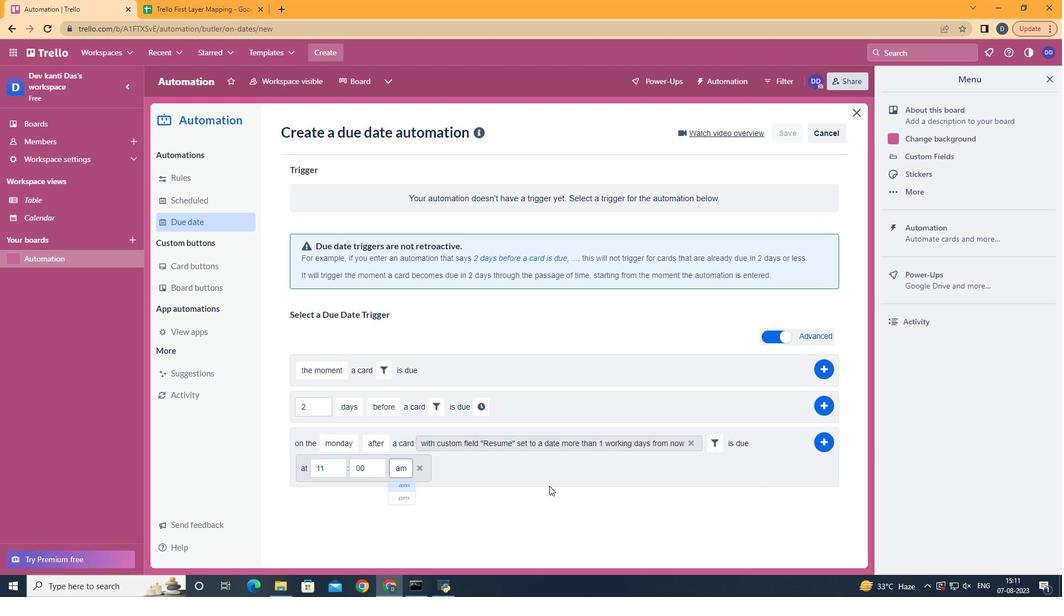 
Action: Mouse moved to (825, 445)
Screenshot: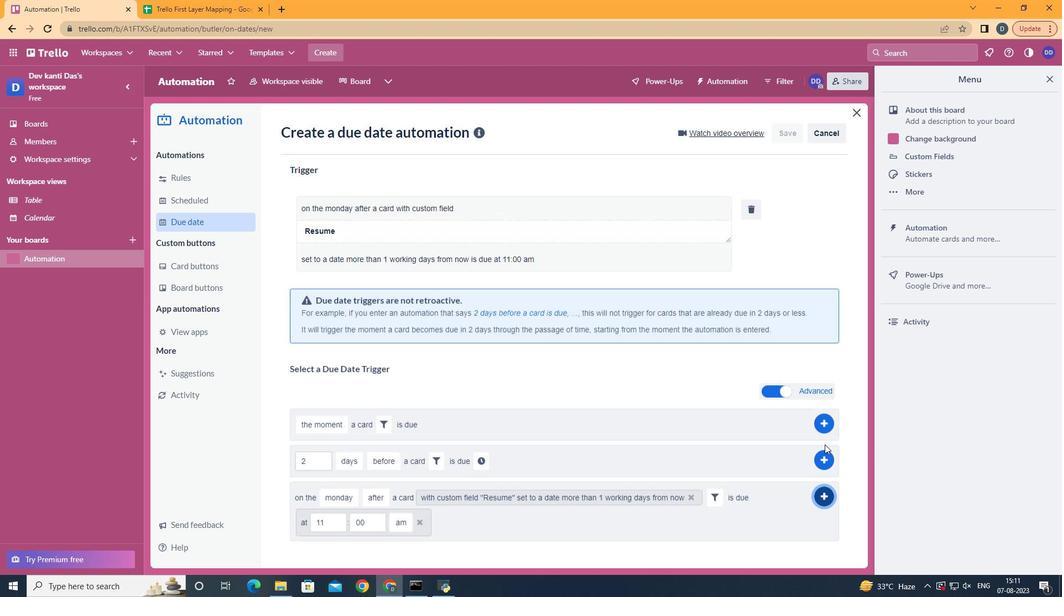 
Action: Mouse pressed left at (825, 445)
Screenshot: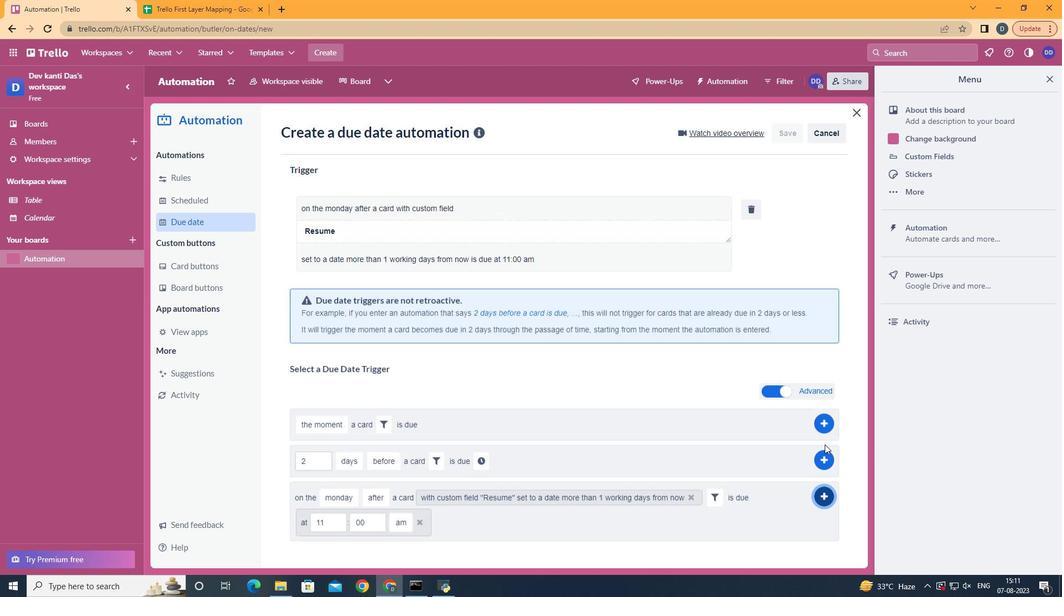 
Action: Mouse moved to (594, 207)
Screenshot: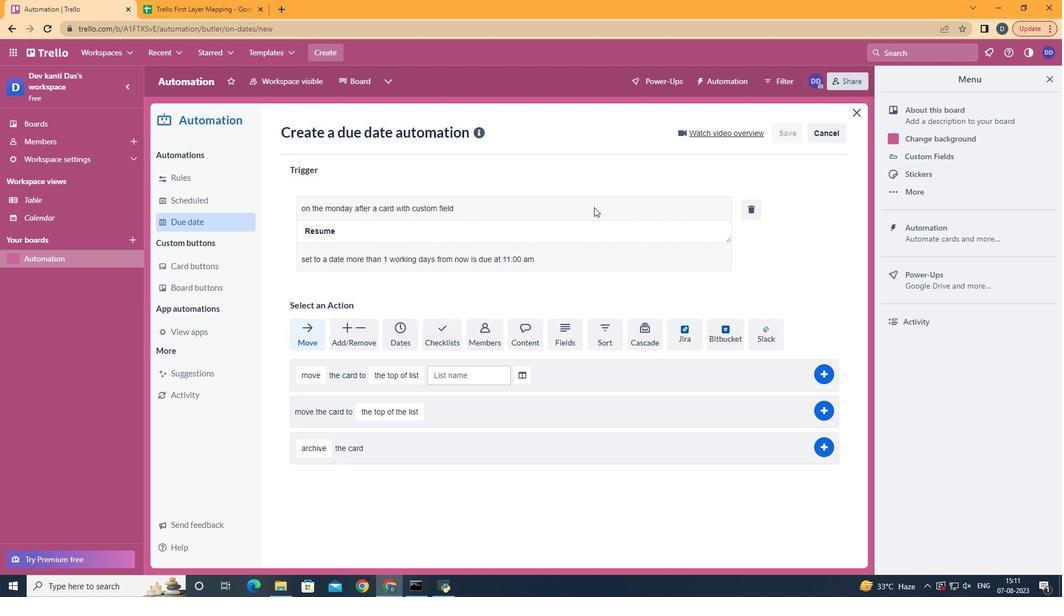 
